 Task: Find connections with filter location Guápiles with filter topic #Genderwith filter profile language French with filter current company Tata Group with filter school Thakur College of Engineering & Technology Shaymnarayan Thakur Marg Thakur Villaige Samata Nagar Kandivli (E) Mumbai 400 101 with filter industry Pharmaceutical Manufacturing with filter service category Information Security with filter keywords title Personal Assistant
Action: Mouse moved to (518, 98)
Screenshot: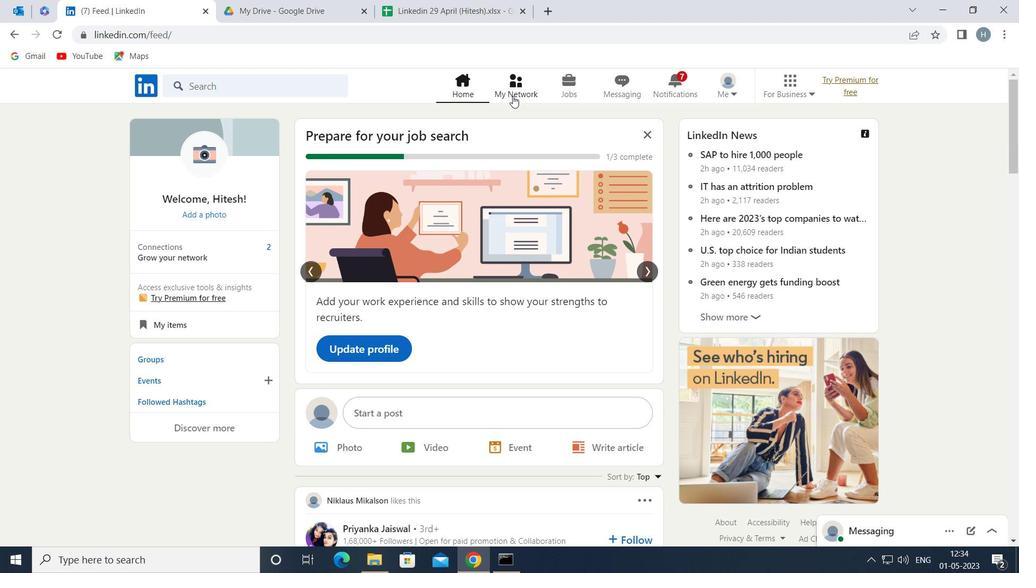 
Action: Mouse pressed left at (518, 98)
Screenshot: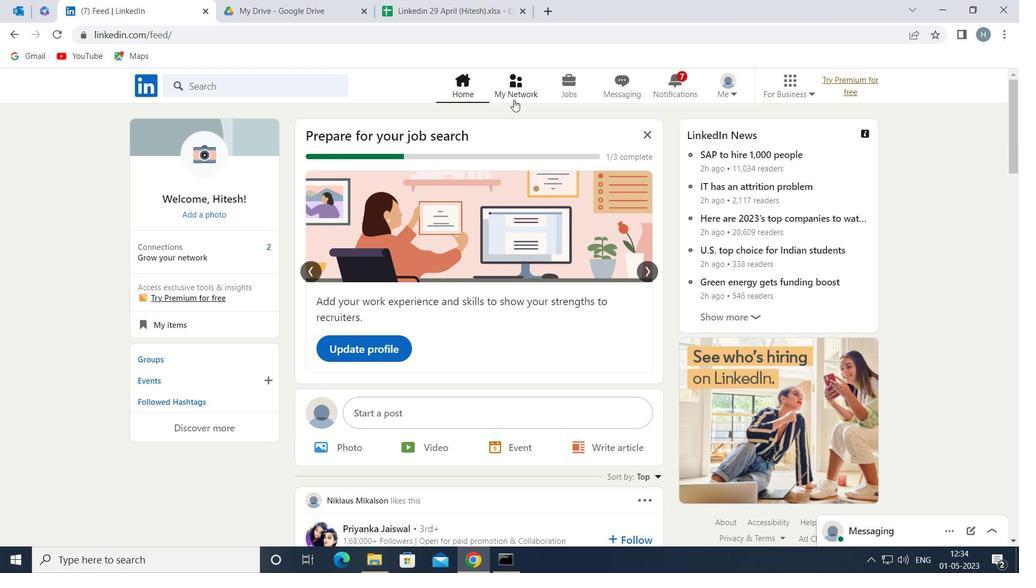 
Action: Mouse moved to (289, 156)
Screenshot: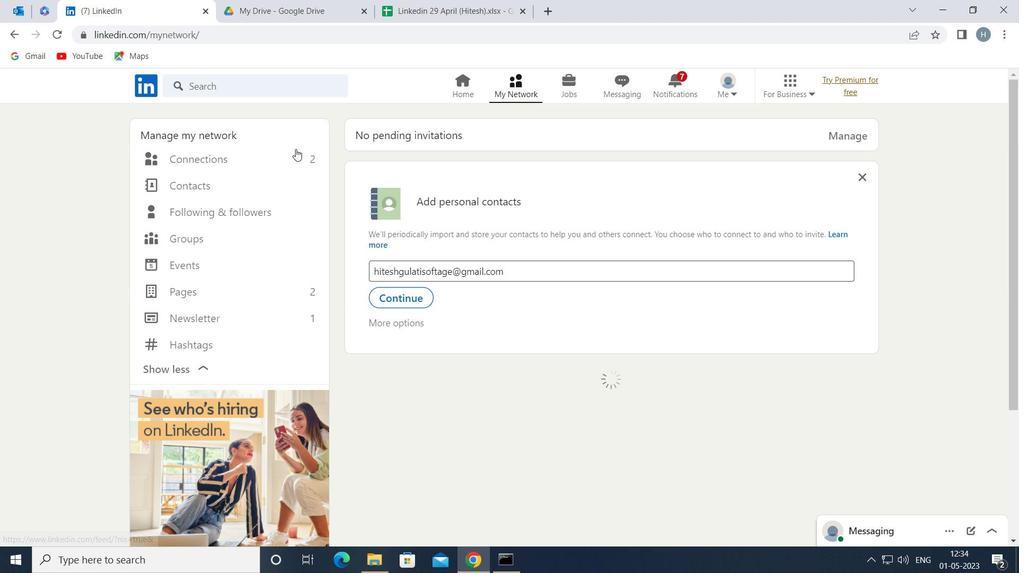 
Action: Mouse pressed left at (289, 156)
Screenshot: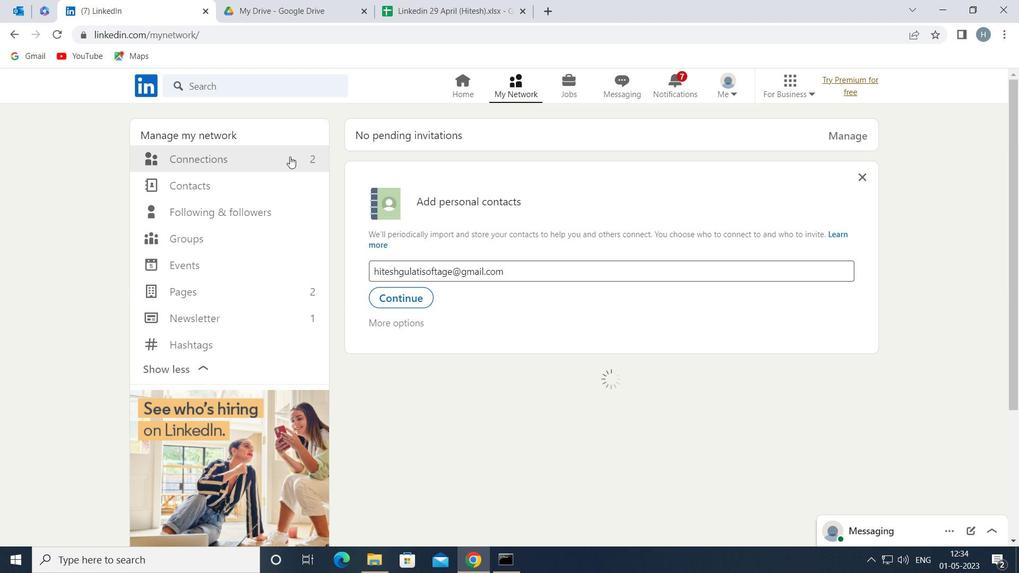 
Action: Mouse moved to (612, 158)
Screenshot: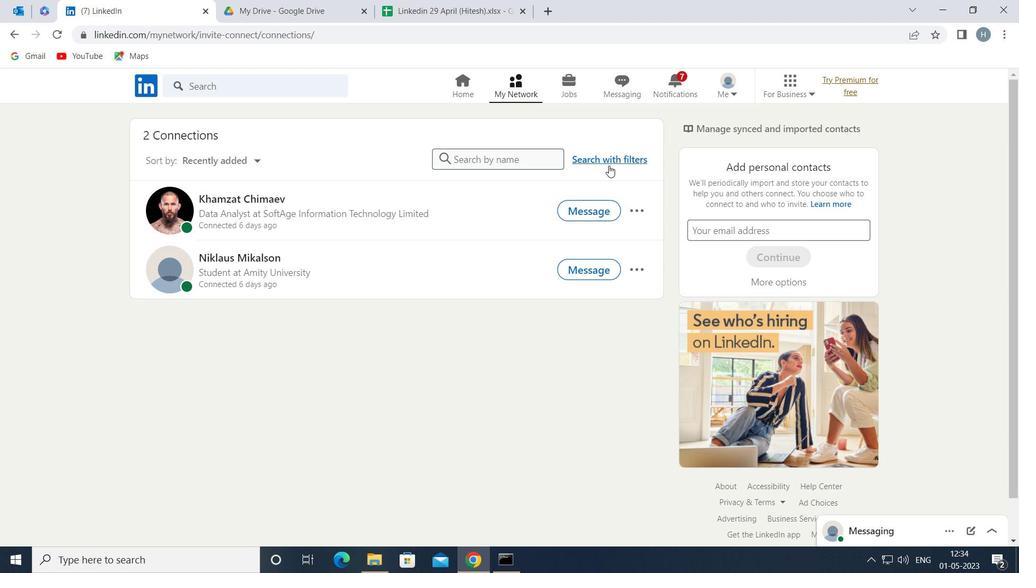 
Action: Mouse pressed left at (612, 158)
Screenshot: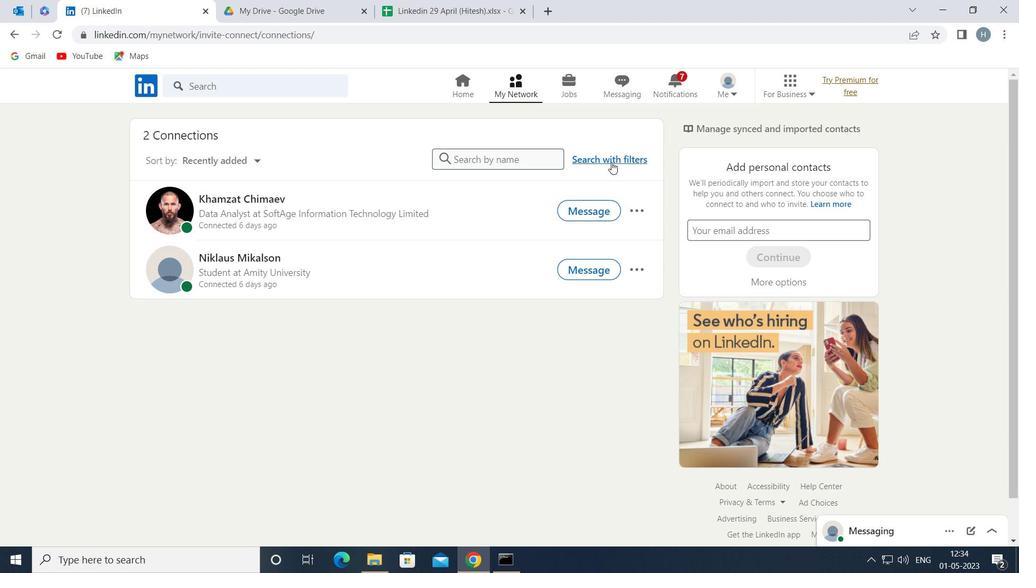 
Action: Mouse moved to (555, 120)
Screenshot: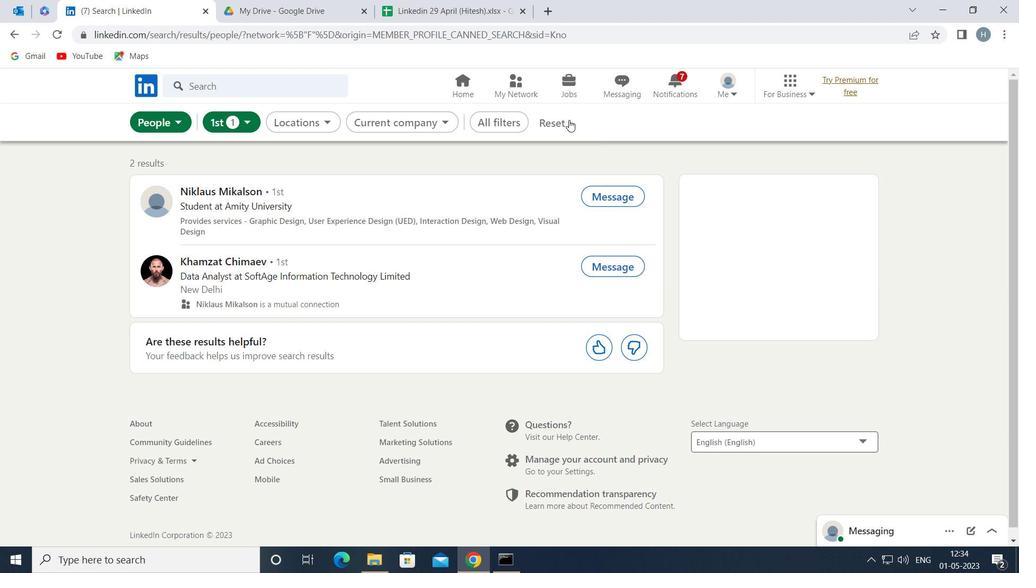 
Action: Mouse pressed left at (555, 120)
Screenshot: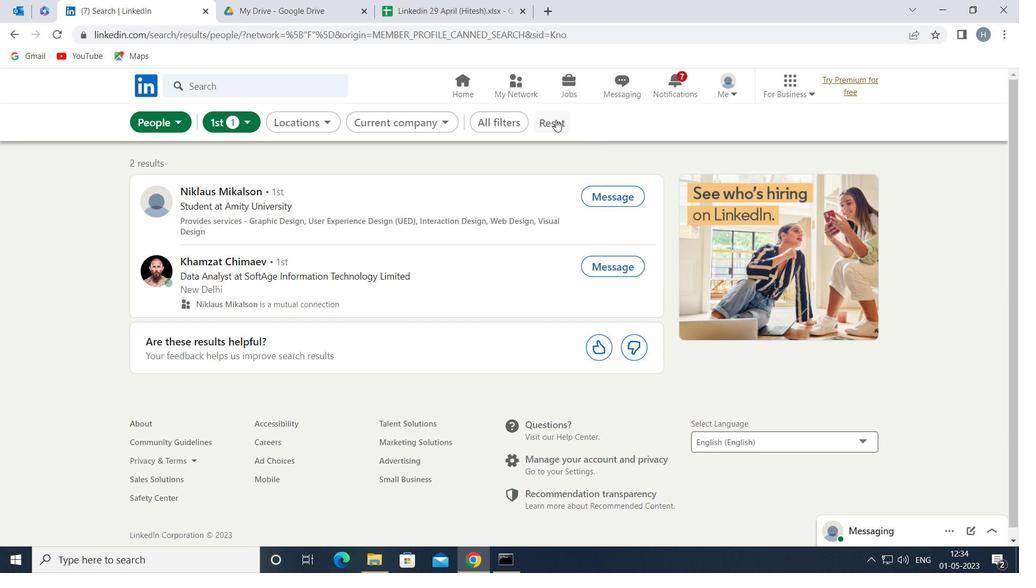 
Action: Mouse moved to (541, 120)
Screenshot: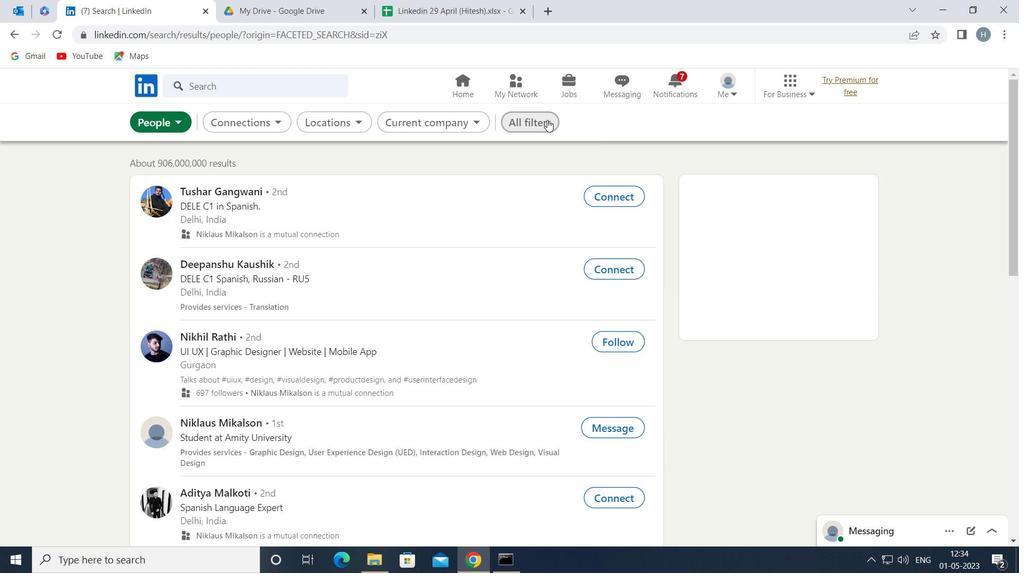 
Action: Mouse pressed left at (541, 120)
Screenshot: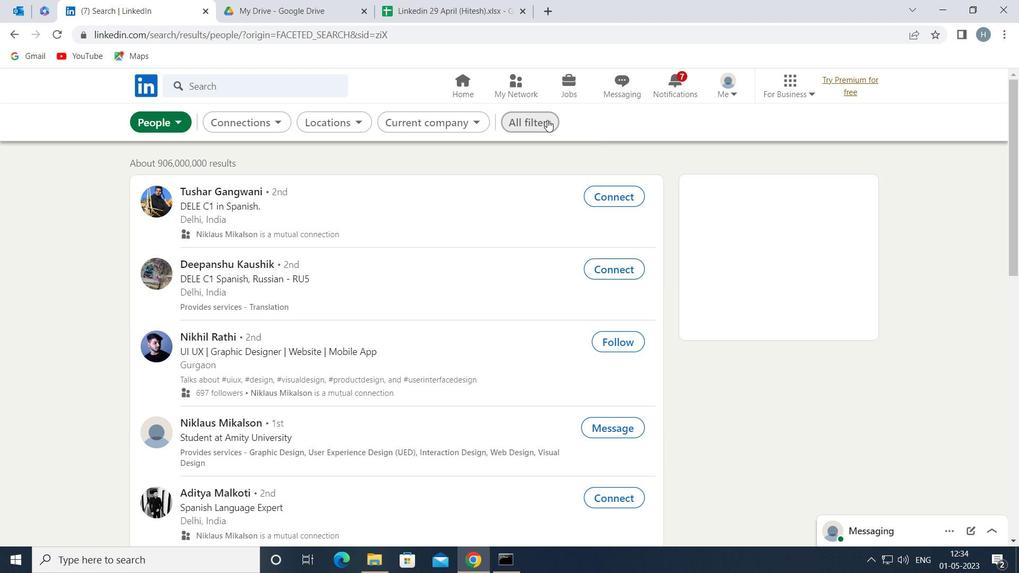 
Action: Mouse moved to (775, 282)
Screenshot: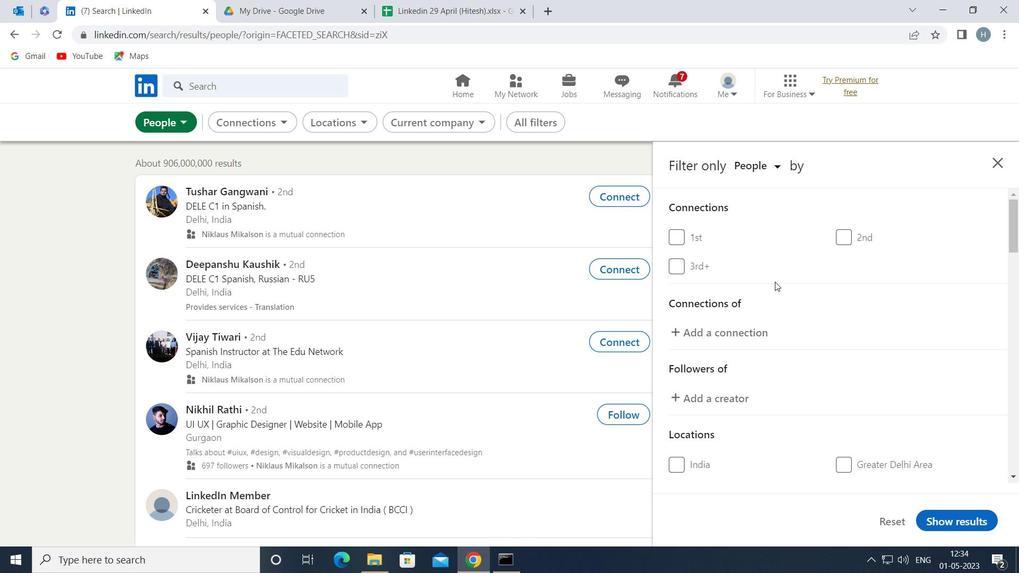 
Action: Mouse scrolled (775, 282) with delta (0, 0)
Screenshot: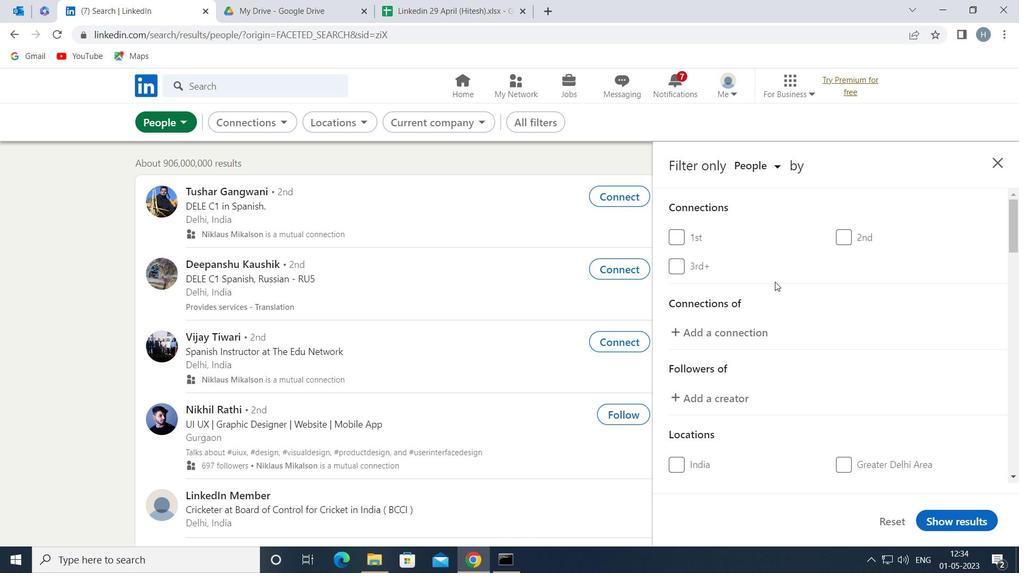 
Action: Mouse scrolled (775, 282) with delta (0, 0)
Screenshot: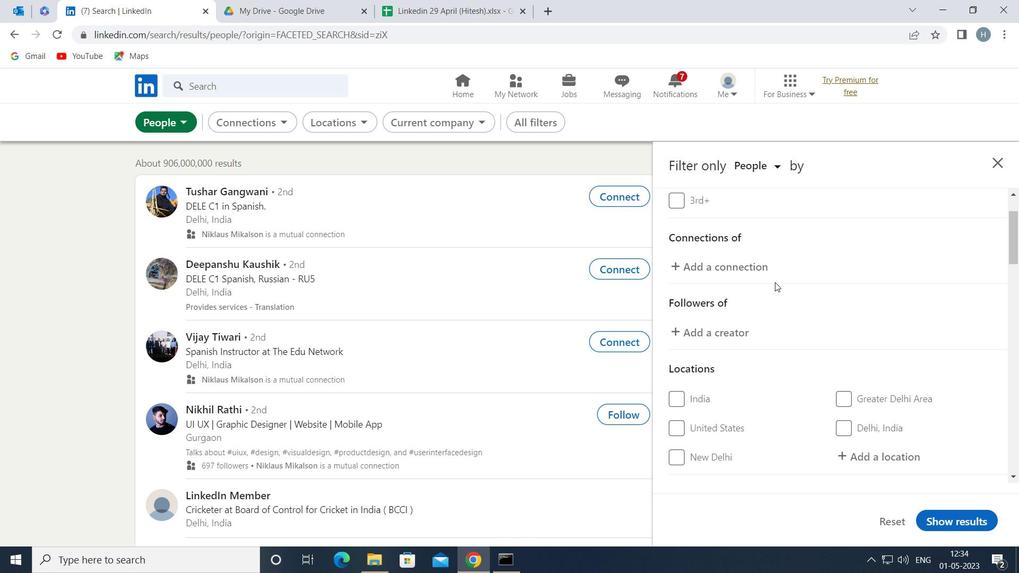 
Action: Mouse scrolled (775, 282) with delta (0, 0)
Screenshot: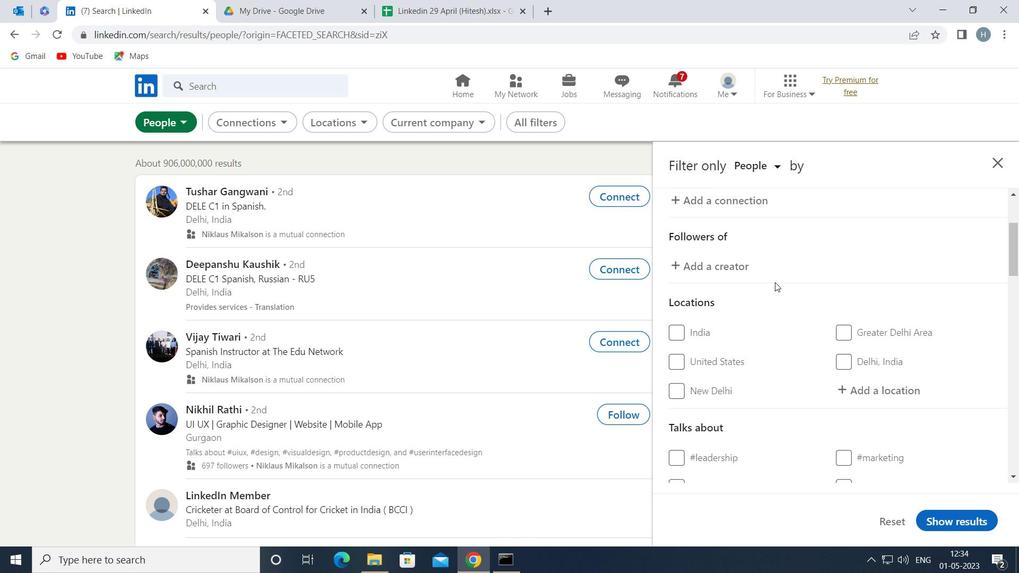 
Action: Mouse moved to (843, 319)
Screenshot: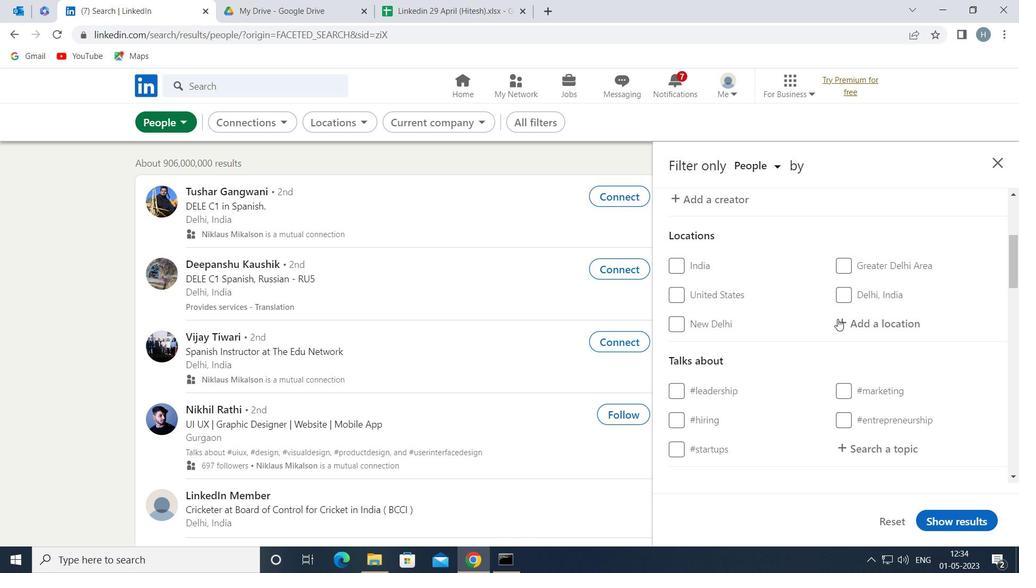 
Action: Mouse pressed left at (843, 319)
Screenshot: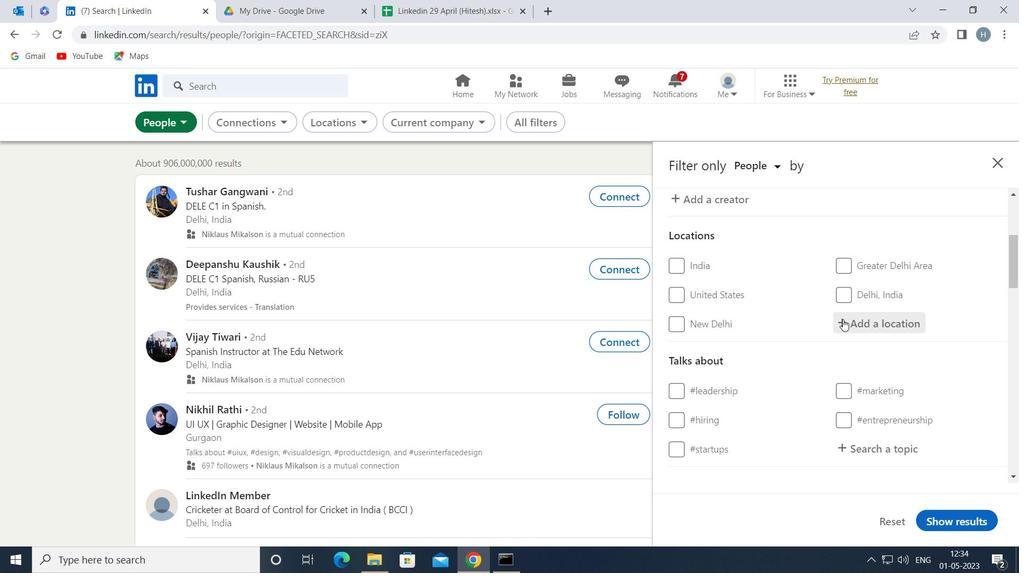 
Action: Mouse moved to (841, 319)
Screenshot: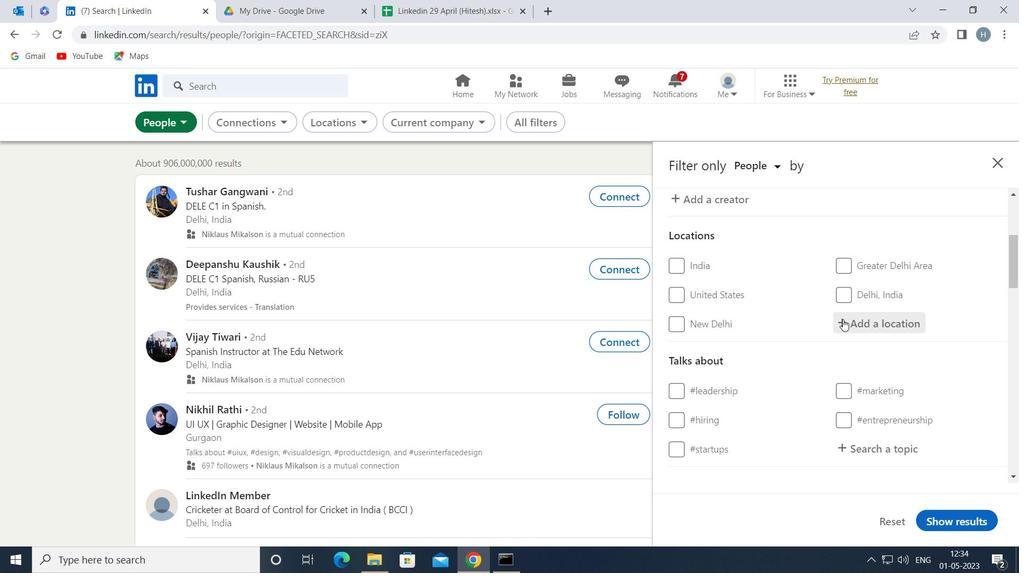 
Action: Key pressed <Key.shift>GUAPILES
Screenshot: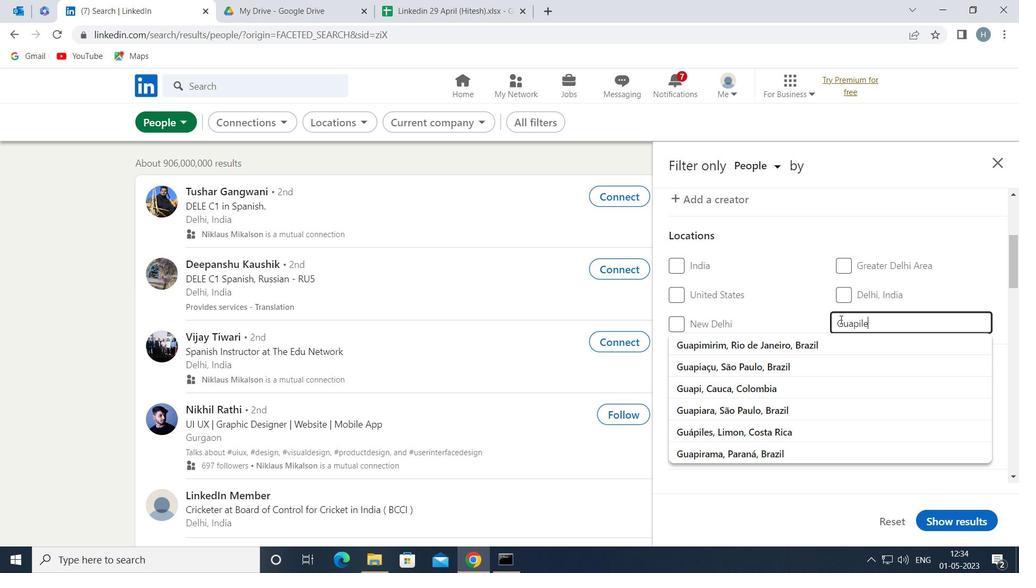 
Action: Mouse moved to (830, 351)
Screenshot: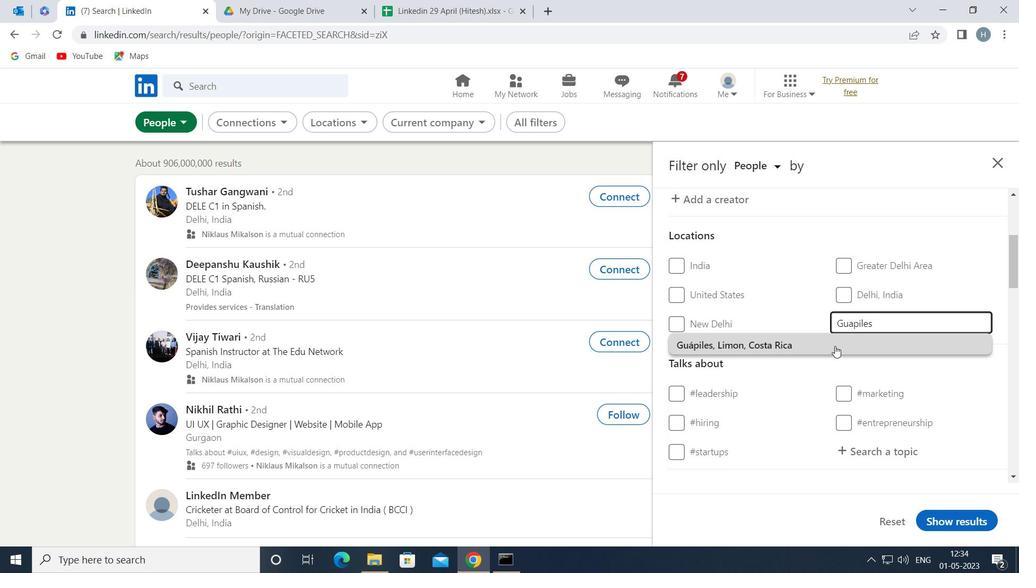 
Action: Mouse pressed left at (830, 351)
Screenshot: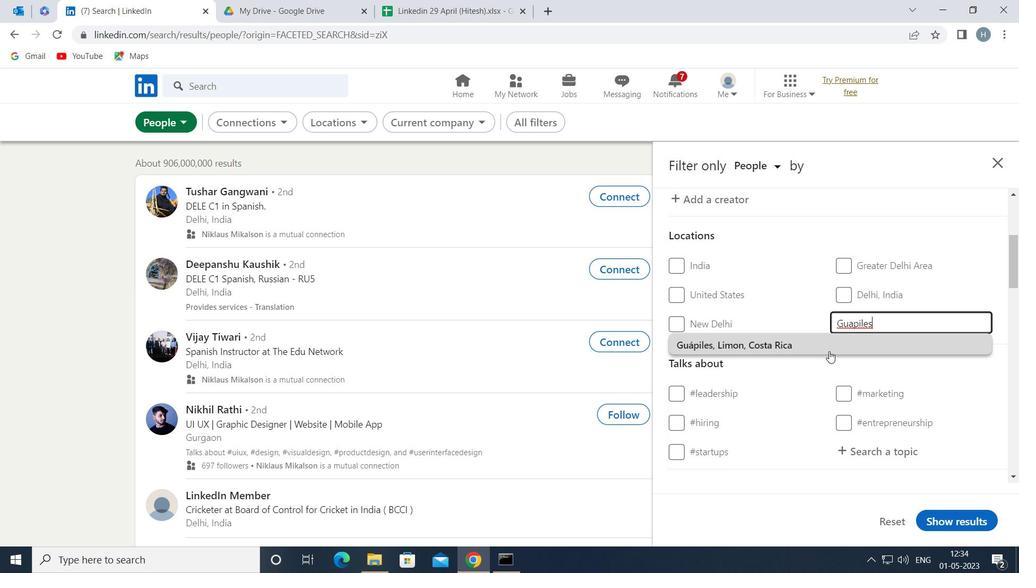 
Action: Mouse moved to (829, 352)
Screenshot: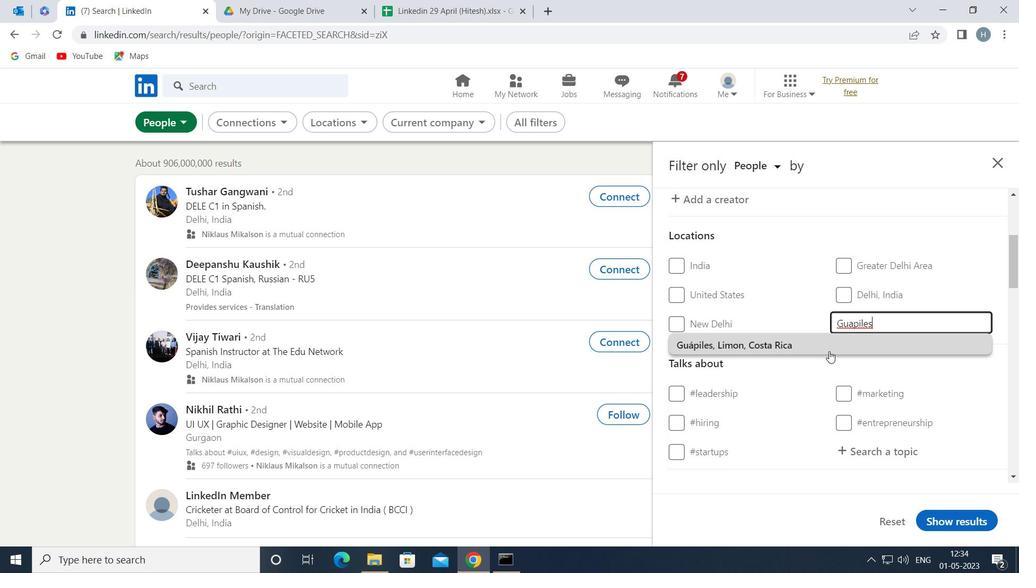 
Action: Mouse scrolled (829, 351) with delta (0, 0)
Screenshot: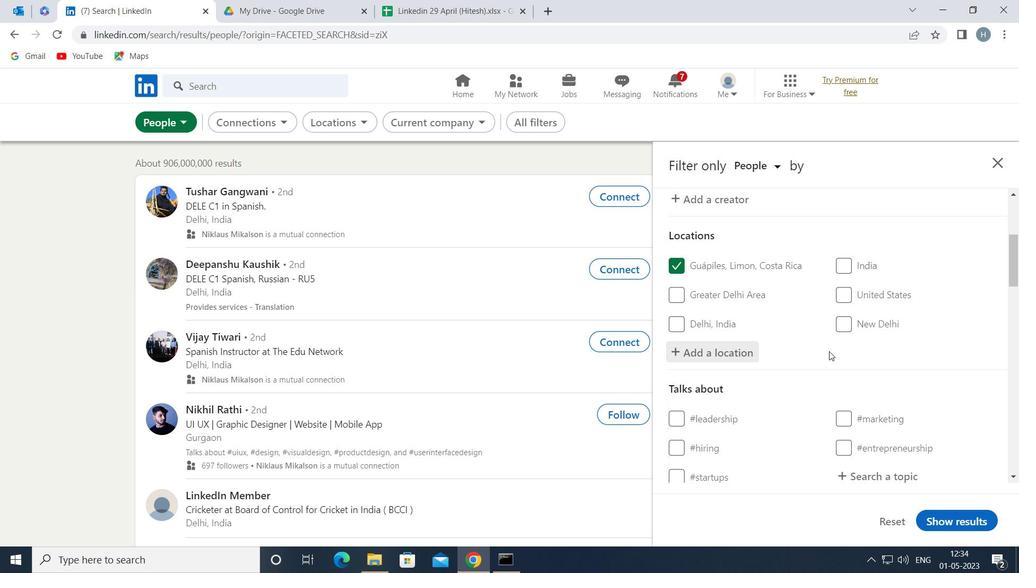 
Action: Mouse scrolled (829, 351) with delta (0, 0)
Screenshot: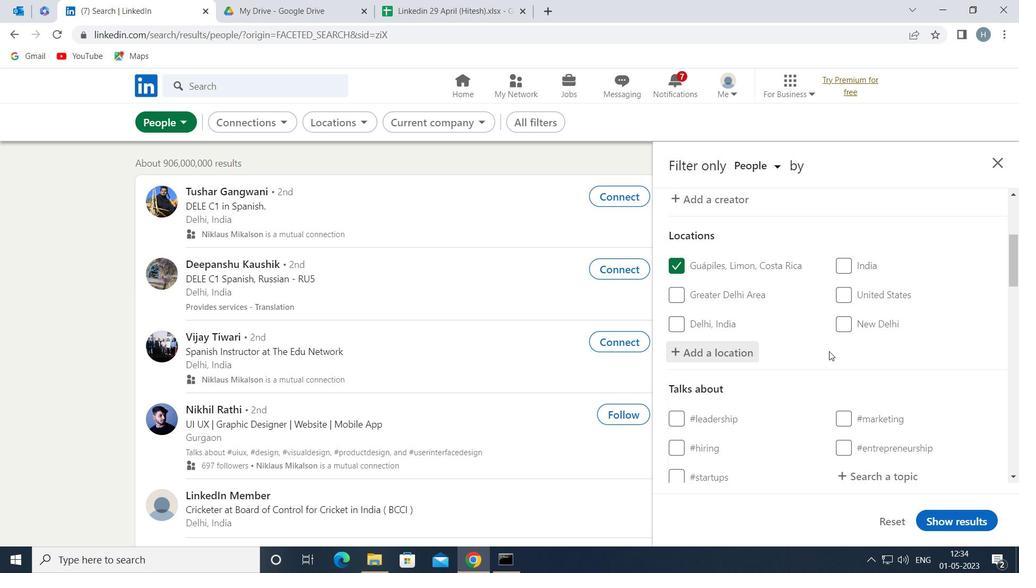 
Action: Mouse moved to (895, 341)
Screenshot: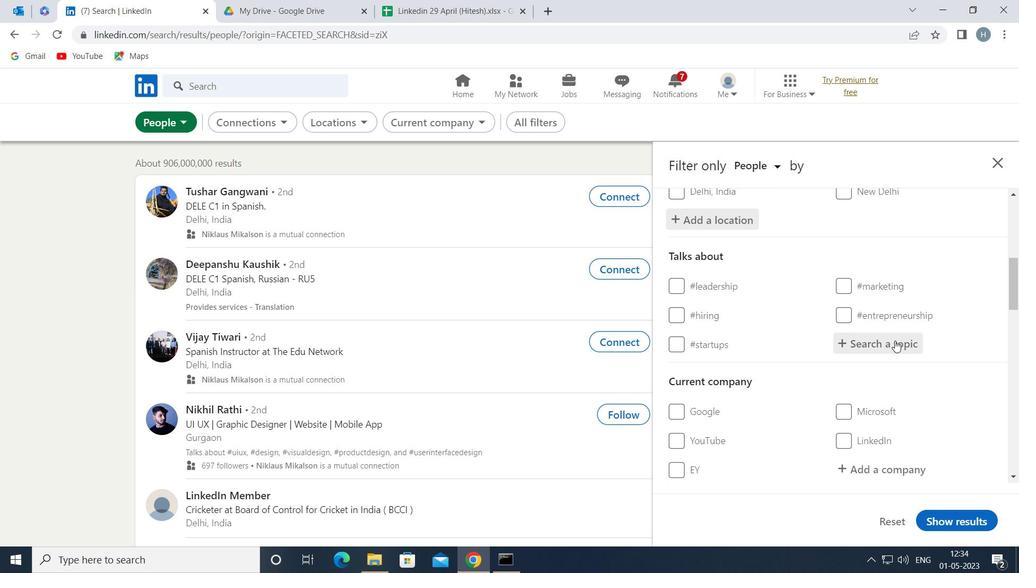 
Action: Mouse pressed left at (895, 341)
Screenshot: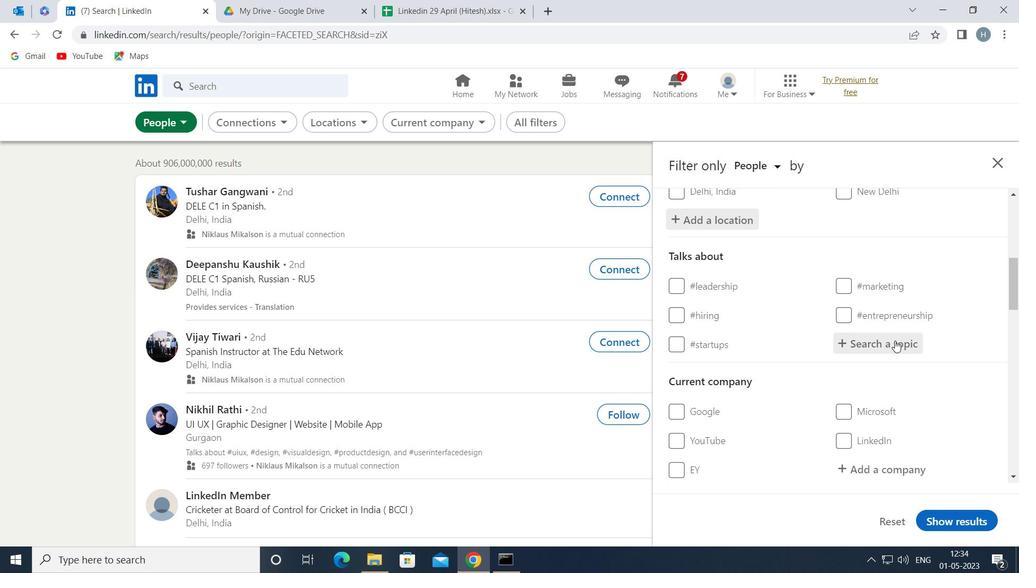 
Action: Mouse moved to (893, 337)
Screenshot: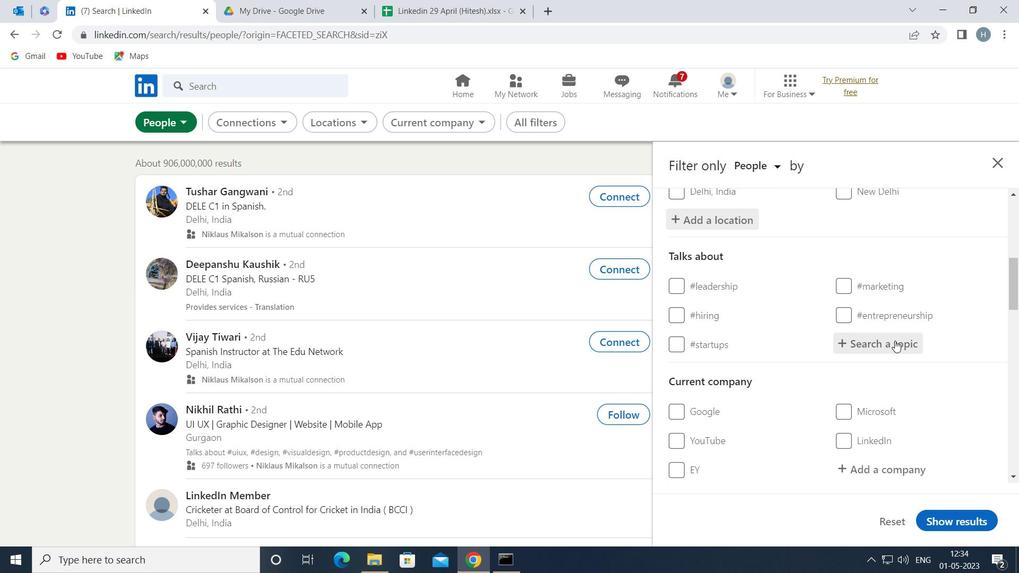 
Action: Key pressed <Key.shift>GENDE
Screenshot: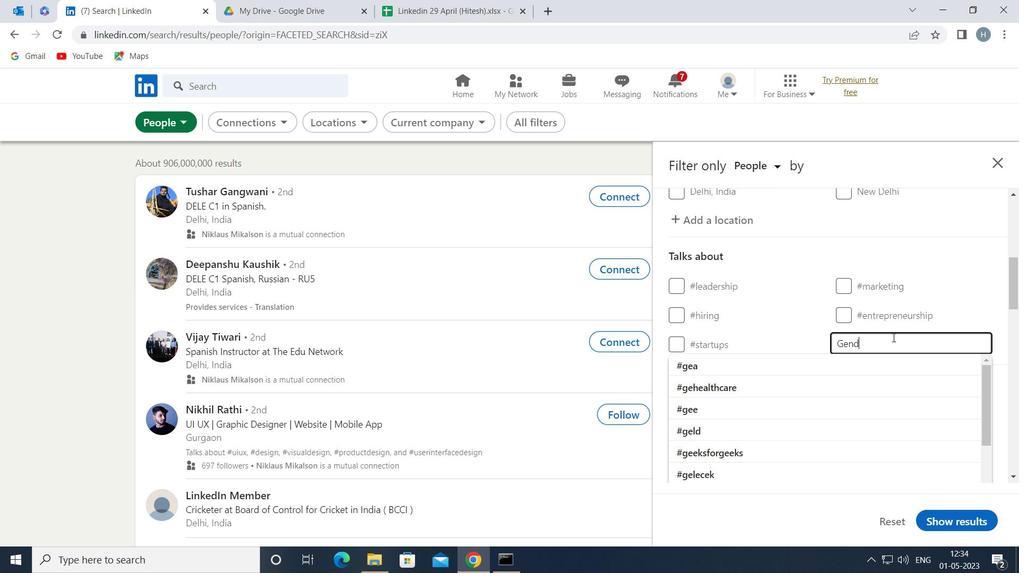 
Action: Mouse moved to (808, 369)
Screenshot: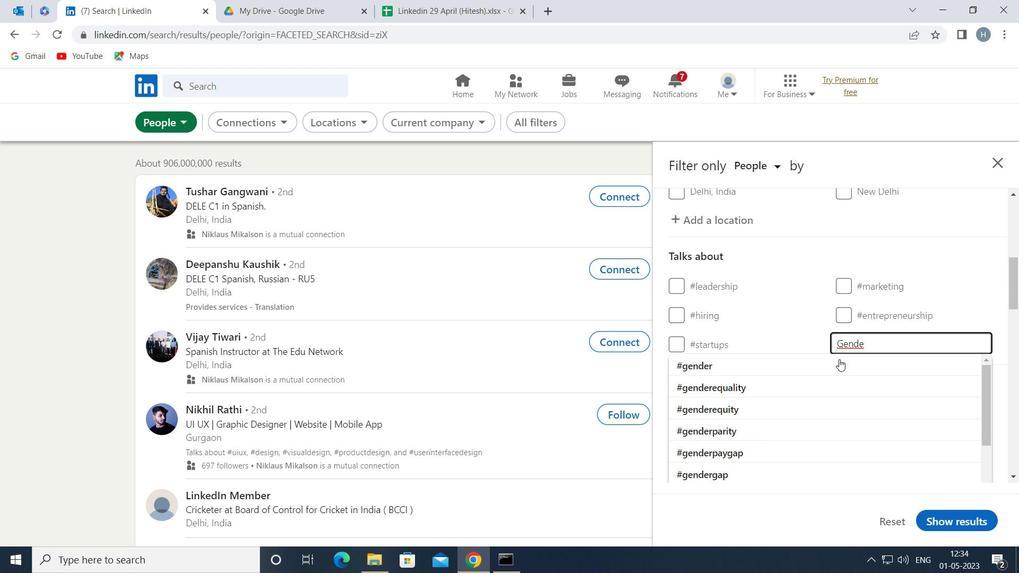 
Action: Mouse pressed left at (808, 369)
Screenshot: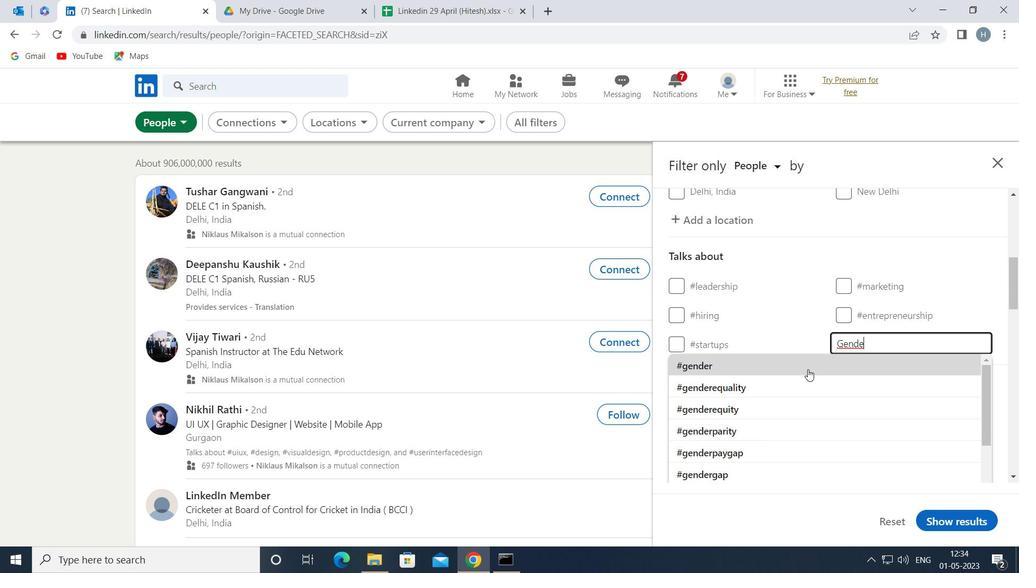 
Action: Mouse moved to (804, 357)
Screenshot: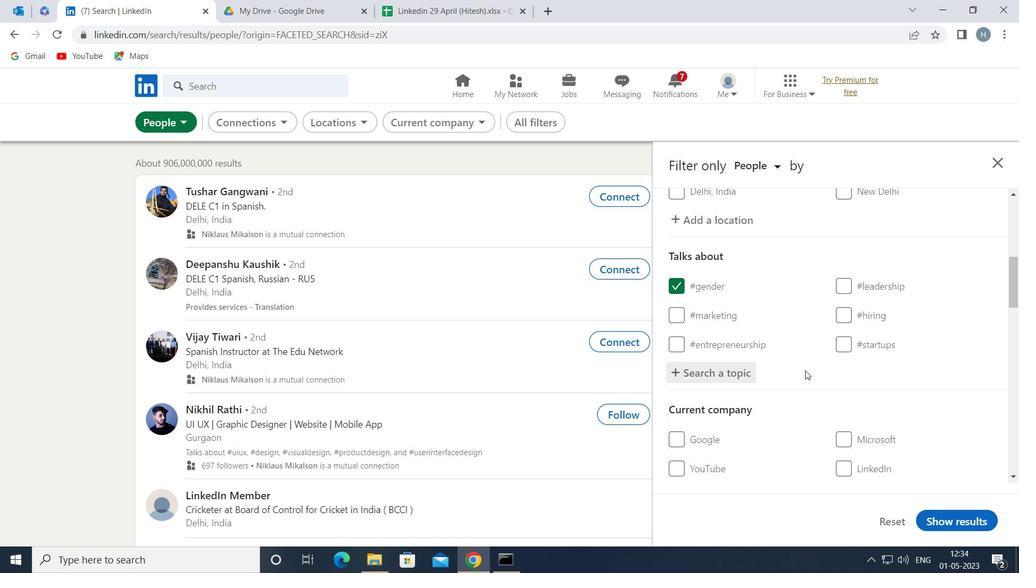 
Action: Mouse scrolled (804, 357) with delta (0, 0)
Screenshot: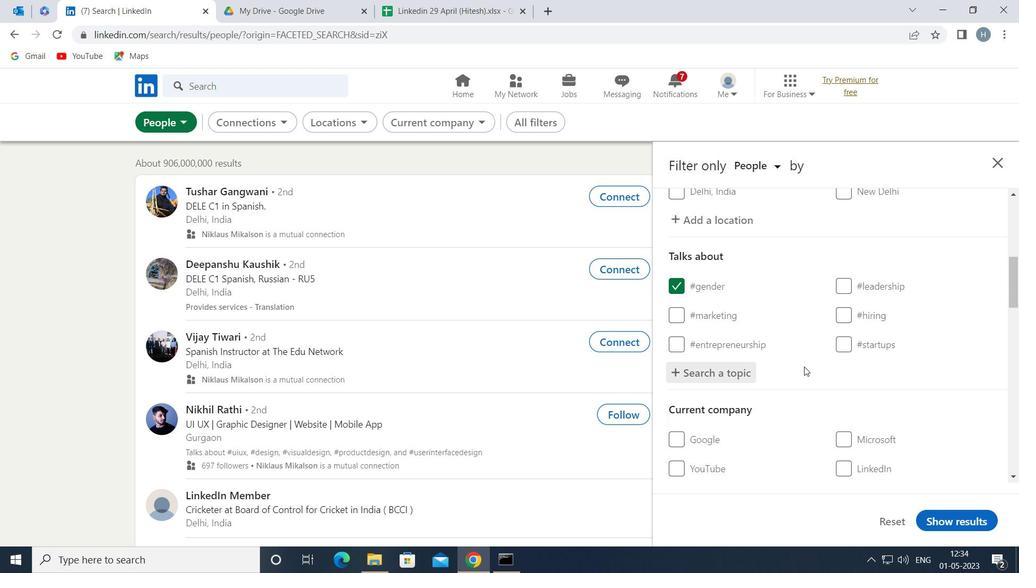 
Action: Mouse scrolled (804, 357) with delta (0, 0)
Screenshot: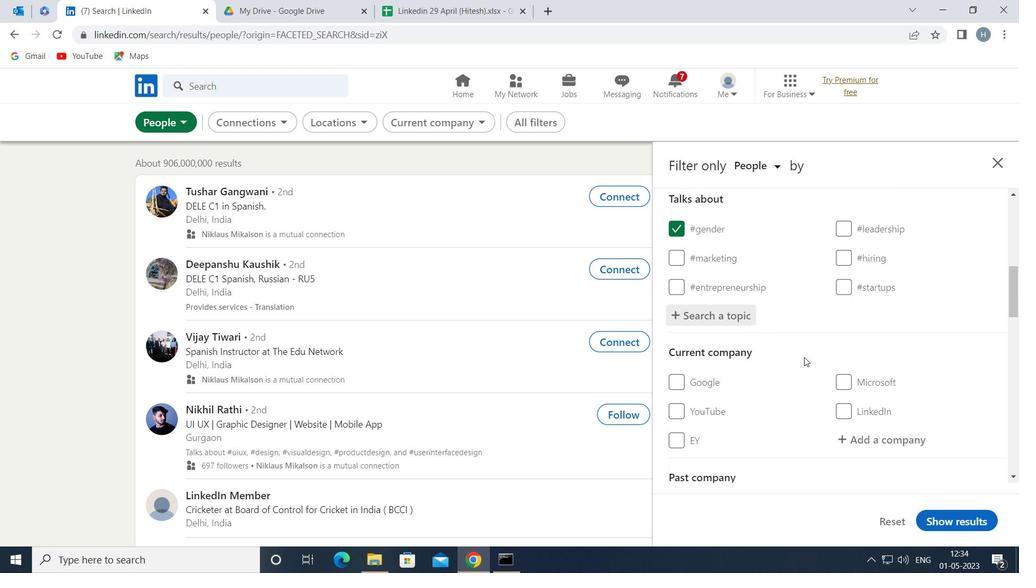 
Action: Mouse scrolled (804, 357) with delta (0, 0)
Screenshot: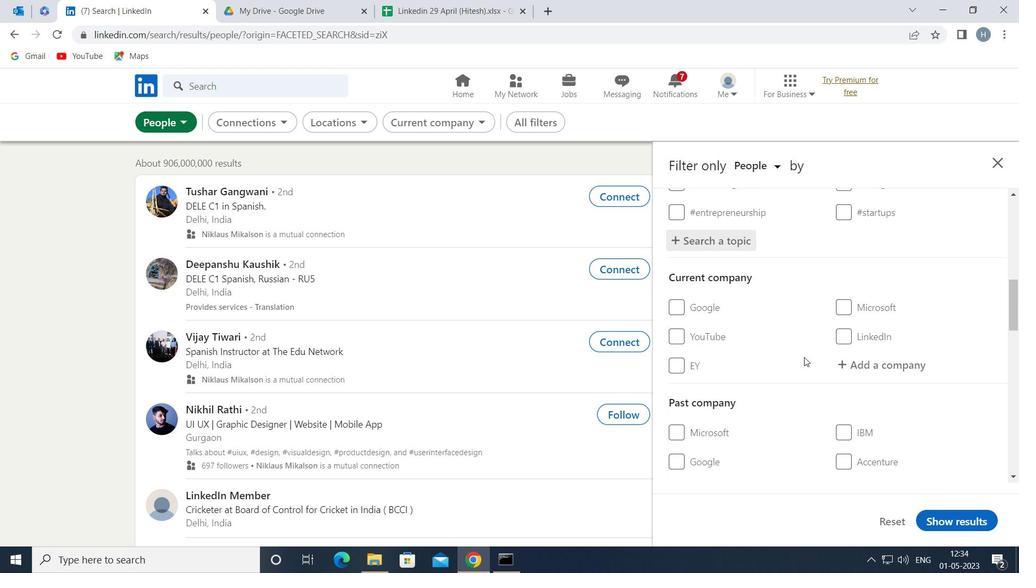 
Action: Mouse scrolled (804, 357) with delta (0, 0)
Screenshot: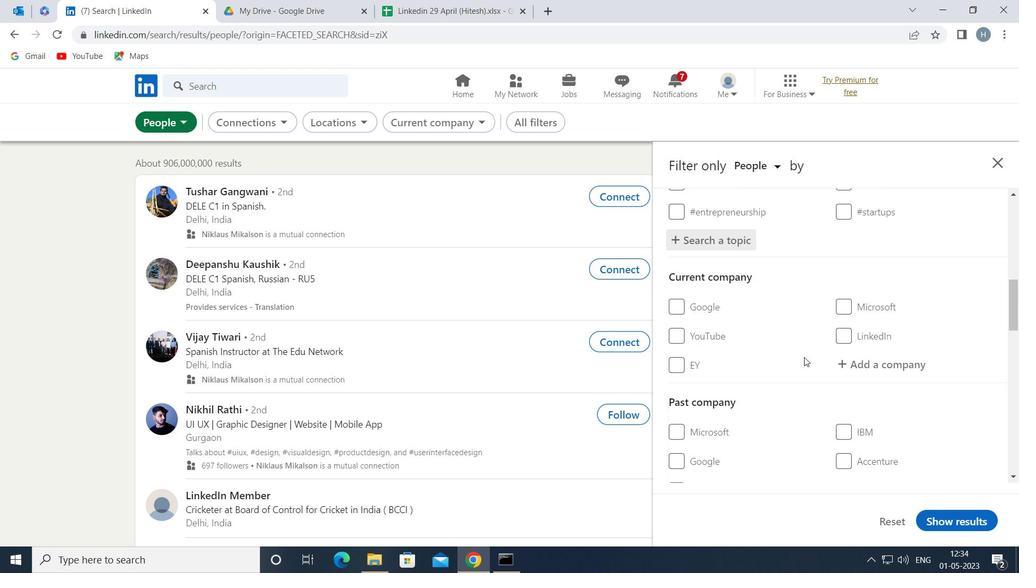 
Action: Mouse moved to (805, 356)
Screenshot: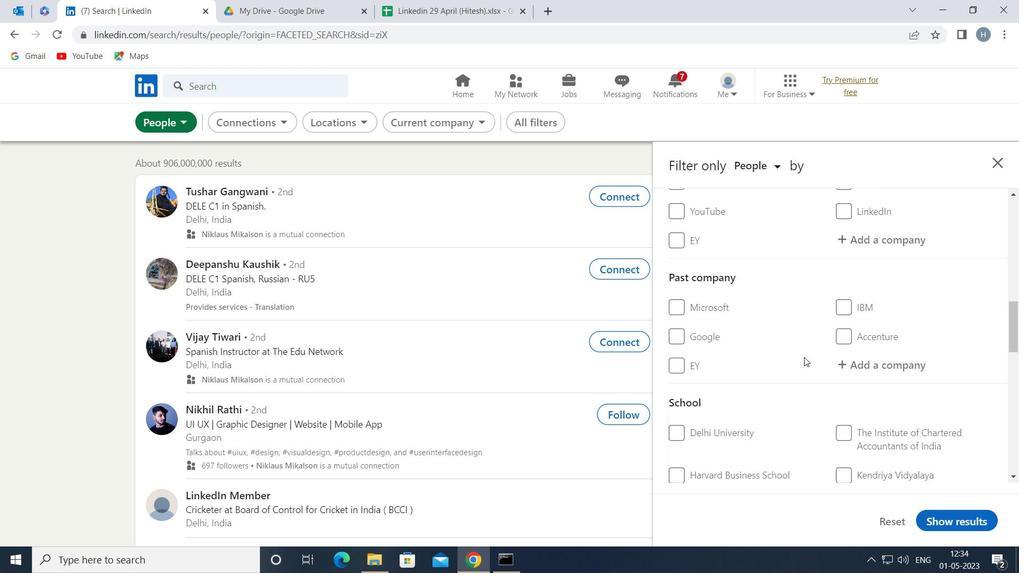 
Action: Mouse scrolled (805, 356) with delta (0, 0)
Screenshot: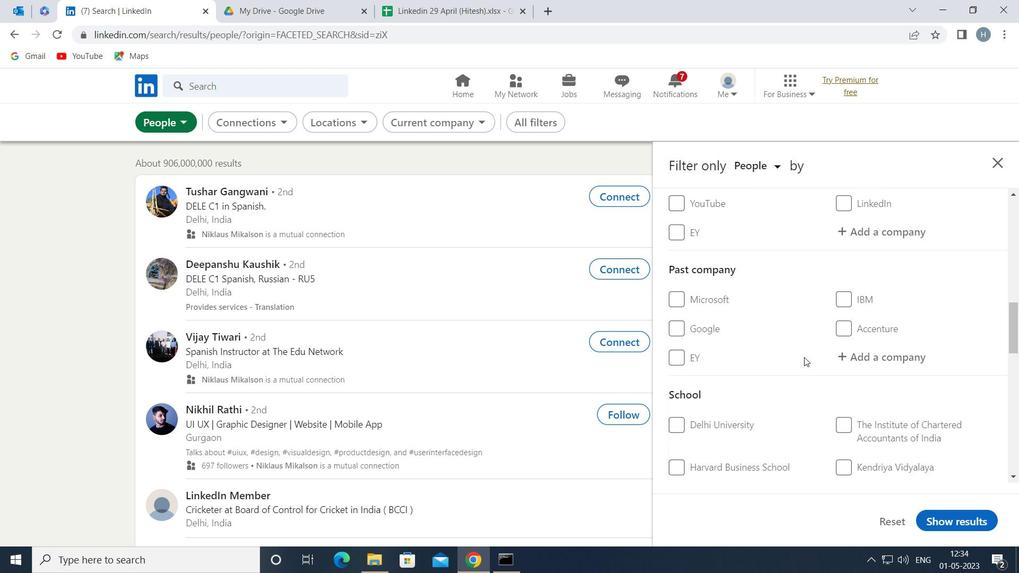 
Action: Mouse scrolled (805, 356) with delta (0, 0)
Screenshot: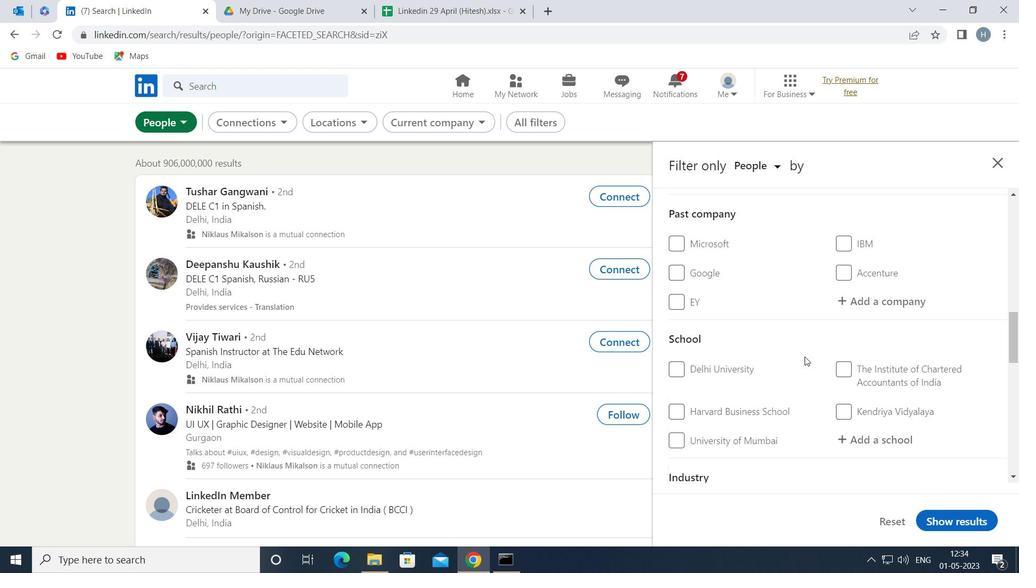 
Action: Mouse scrolled (805, 356) with delta (0, 0)
Screenshot: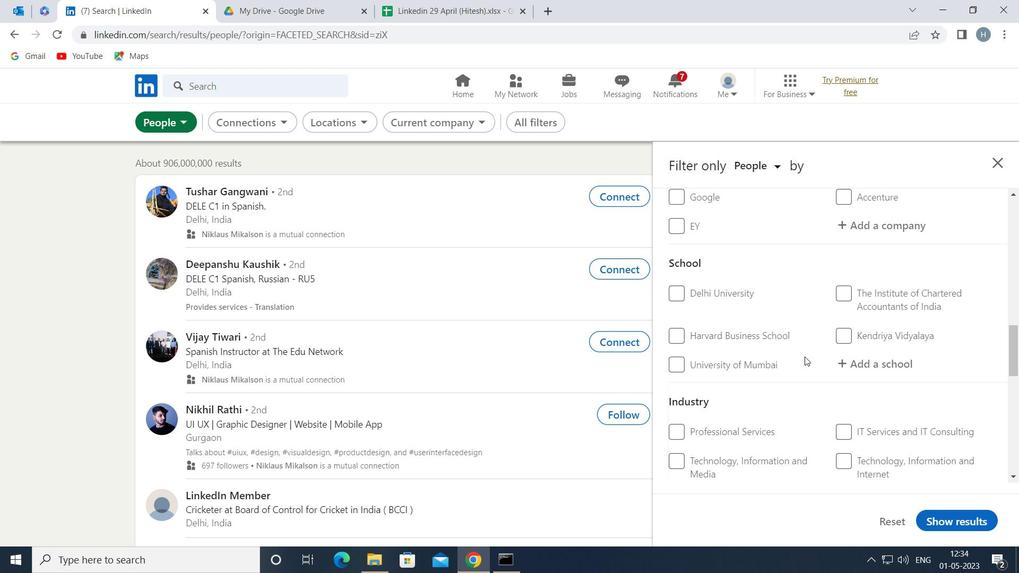 
Action: Mouse scrolled (805, 356) with delta (0, 0)
Screenshot: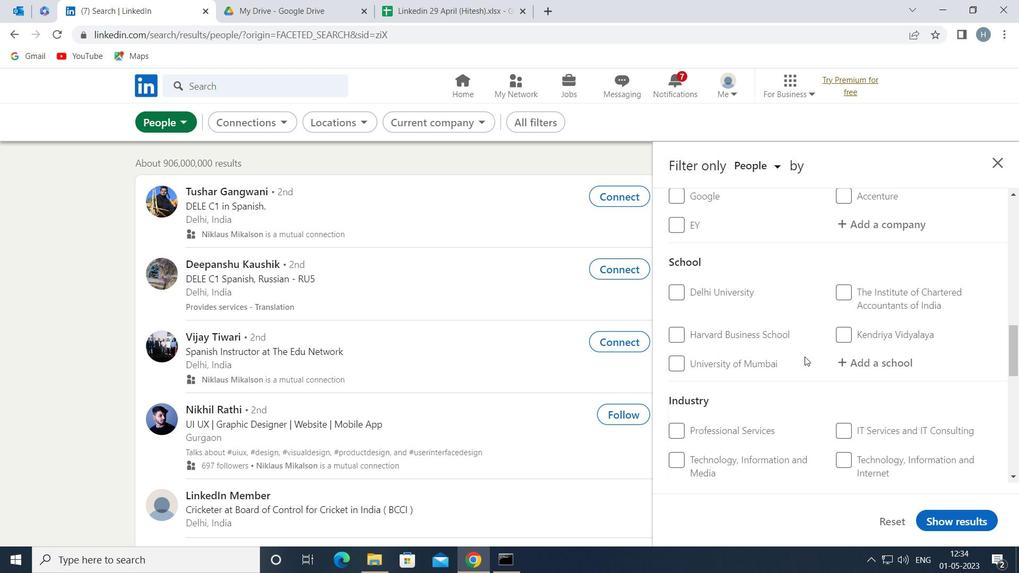
Action: Mouse scrolled (805, 356) with delta (0, 0)
Screenshot: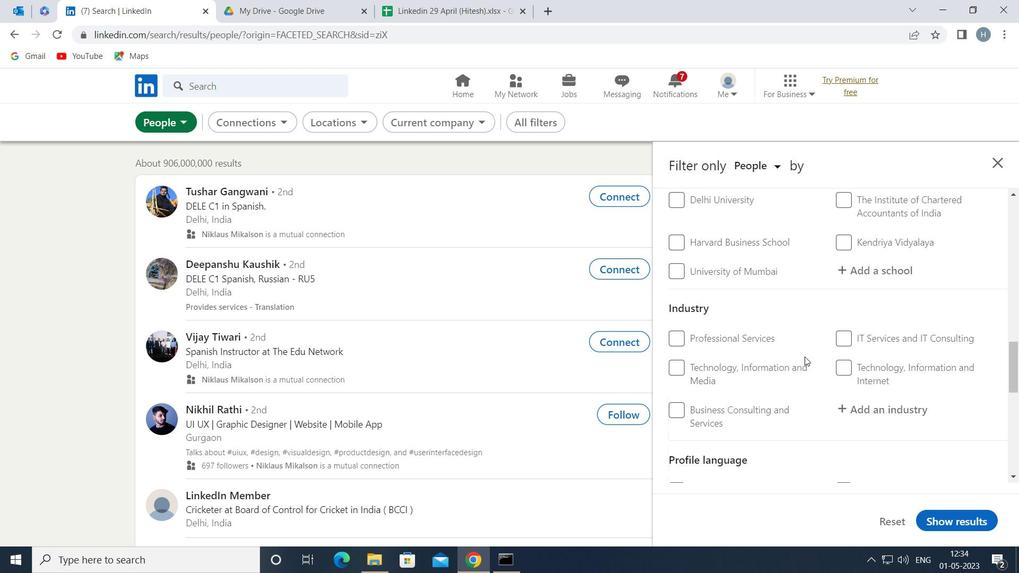 
Action: Mouse moved to (840, 378)
Screenshot: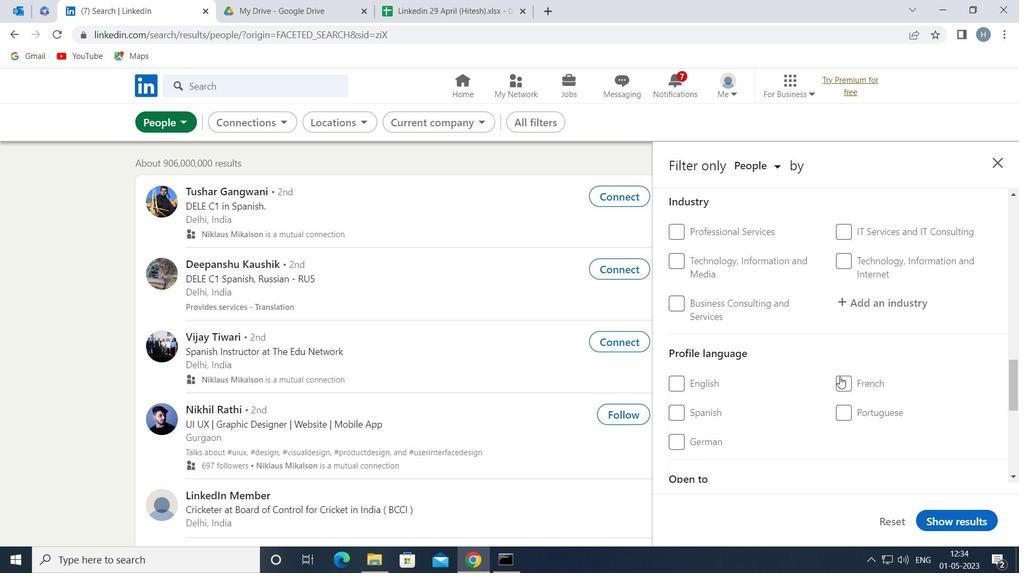 
Action: Mouse pressed left at (840, 378)
Screenshot: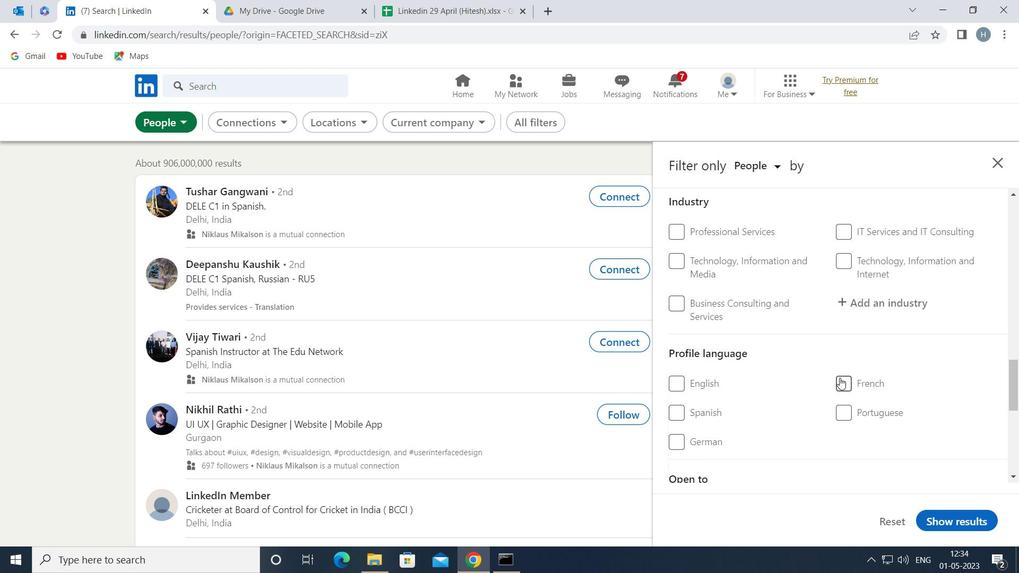 
Action: Mouse moved to (802, 354)
Screenshot: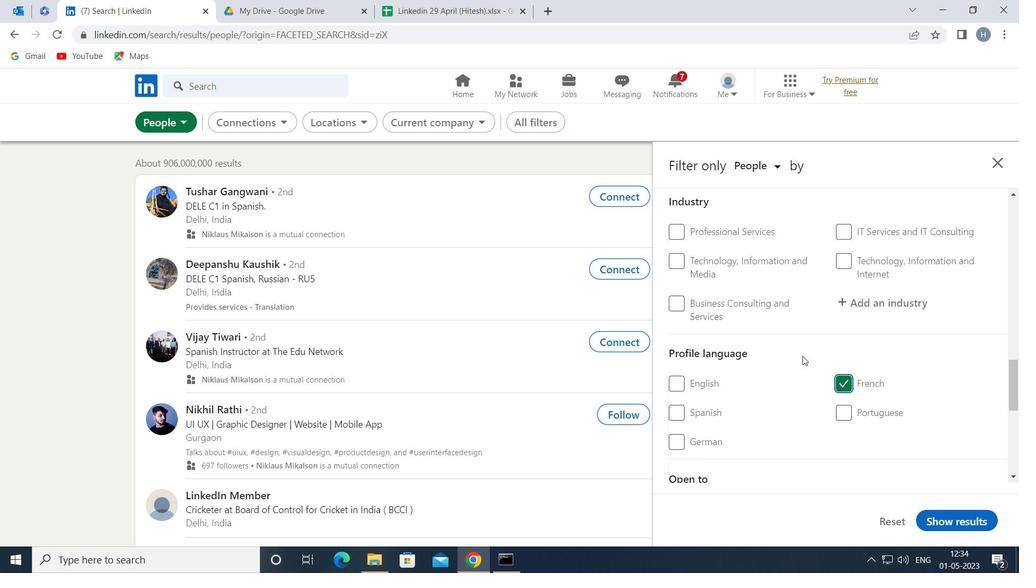 
Action: Mouse scrolled (802, 355) with delta (0, 0)
Screenshot: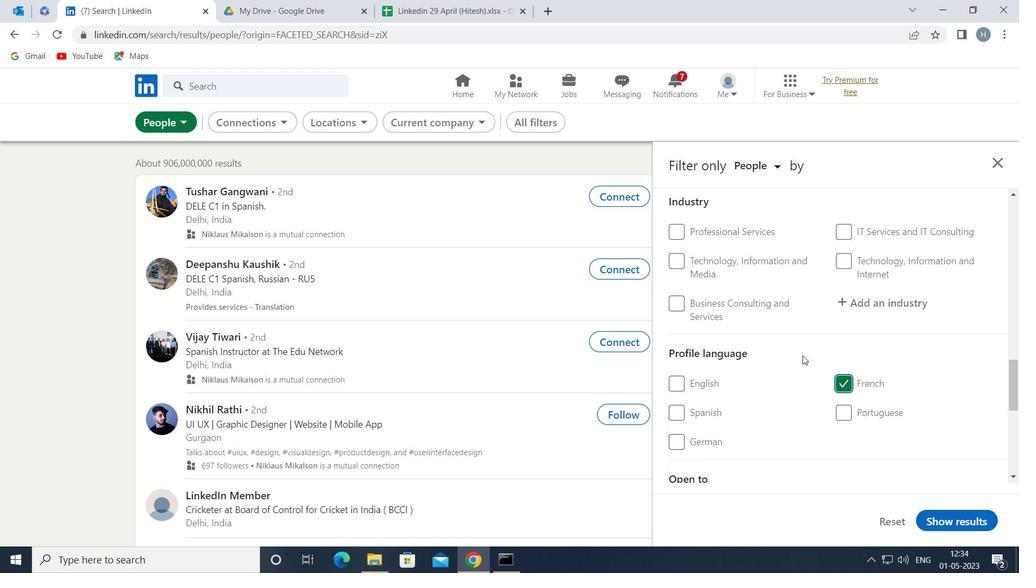 
Action: Mouse scrolled (802, 355) with delta (0, 0)
Screenshot: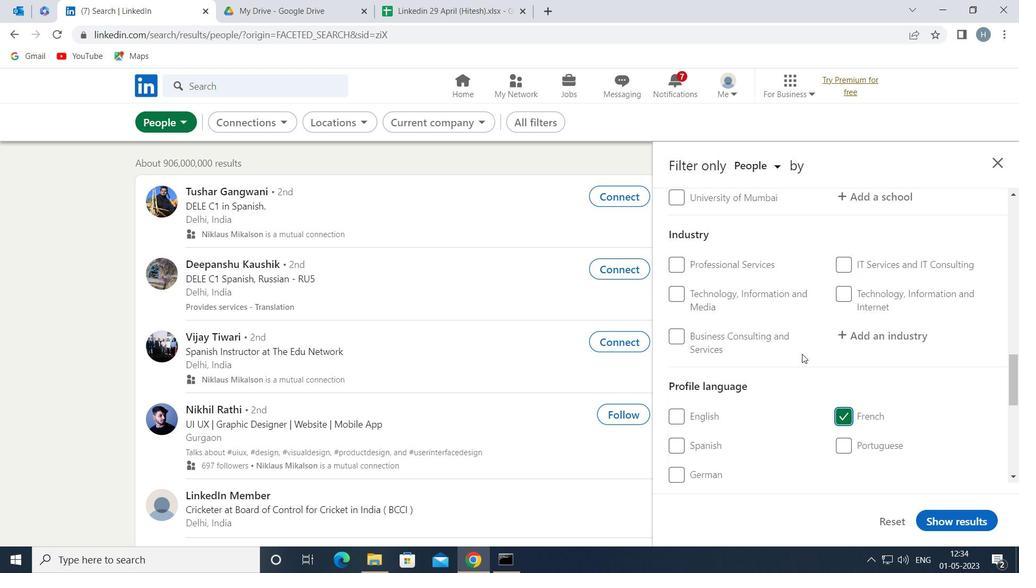 
Action: Mouse scrolled (802, 355) with delta (0, 0)
Screenshot: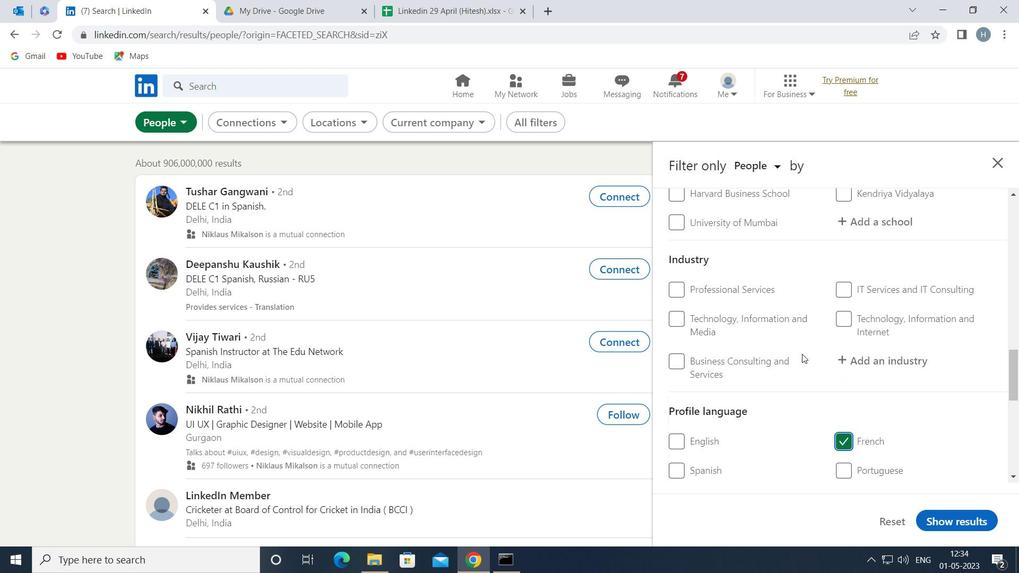 
Action: Mouse scrolled (802, 355) with delta (0, 0)
Screenshot: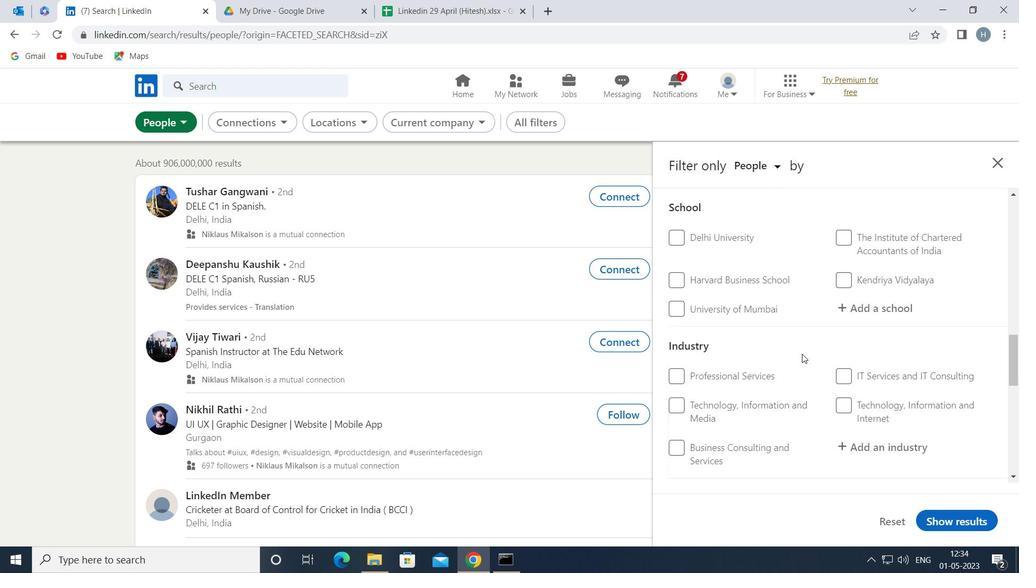 
Action: Mouse scrolled (802, 355) with delta (0, 0)
Screenshot: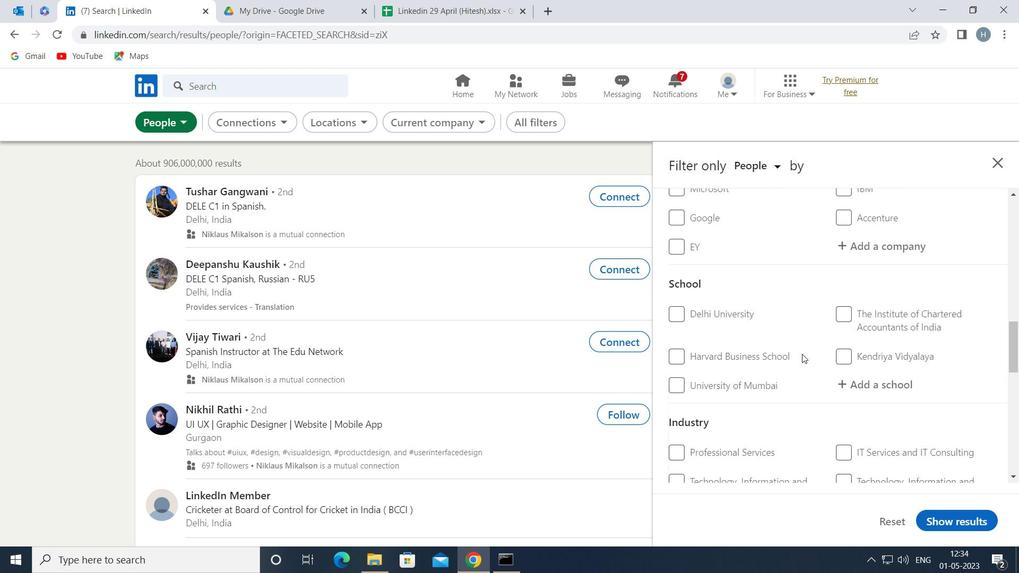 
Action: Mouse scrolled (802, 355) with delta (0, 0)
Screenshot: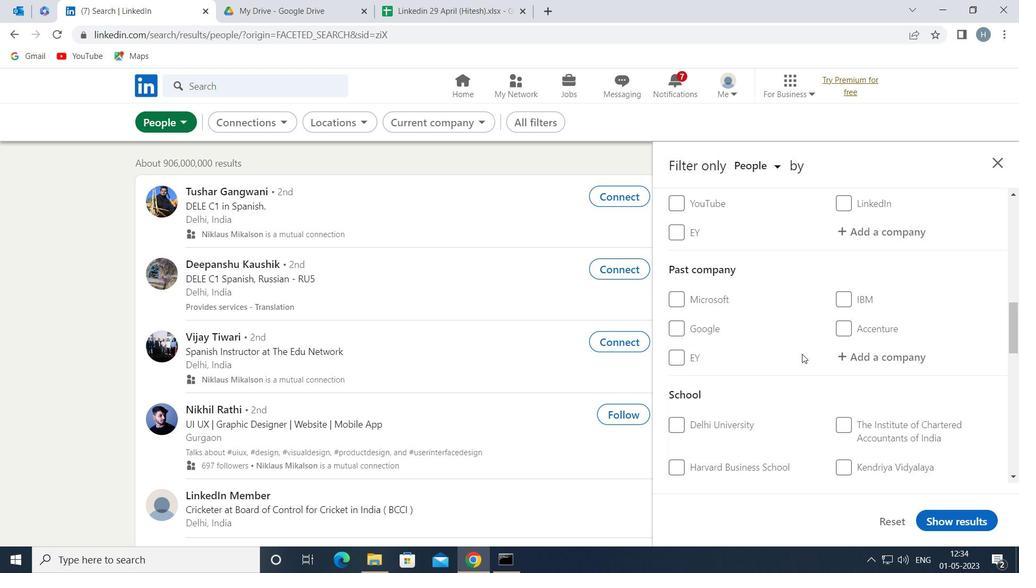 
Action: Mouse scrolled (802, 355) with delta (0, 0)
Screenshot: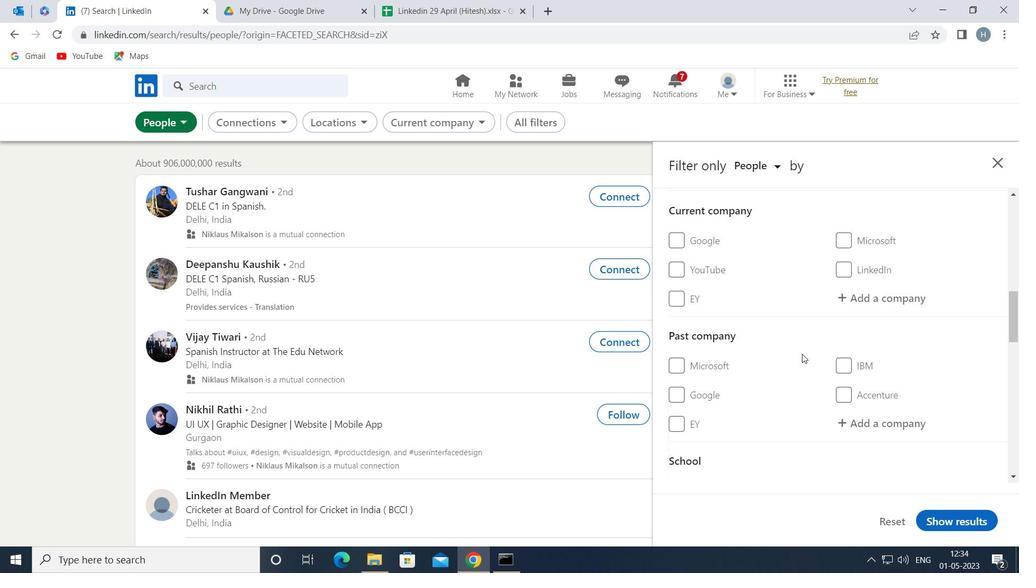 
Action: Mouse moved to (881, 361)
Screenshot: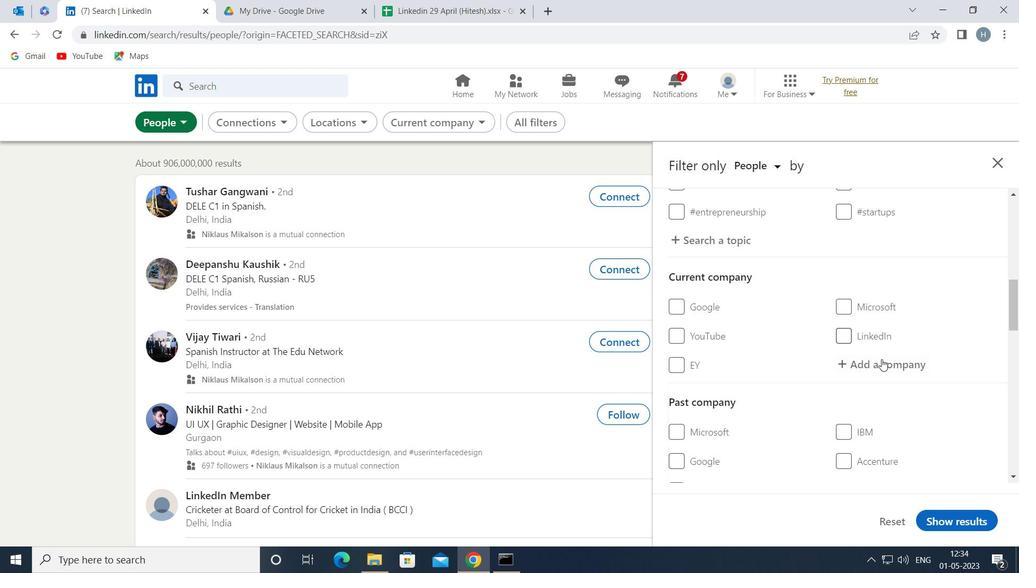 
Action: Mouse pressed left at (881, 361)
Screenshot: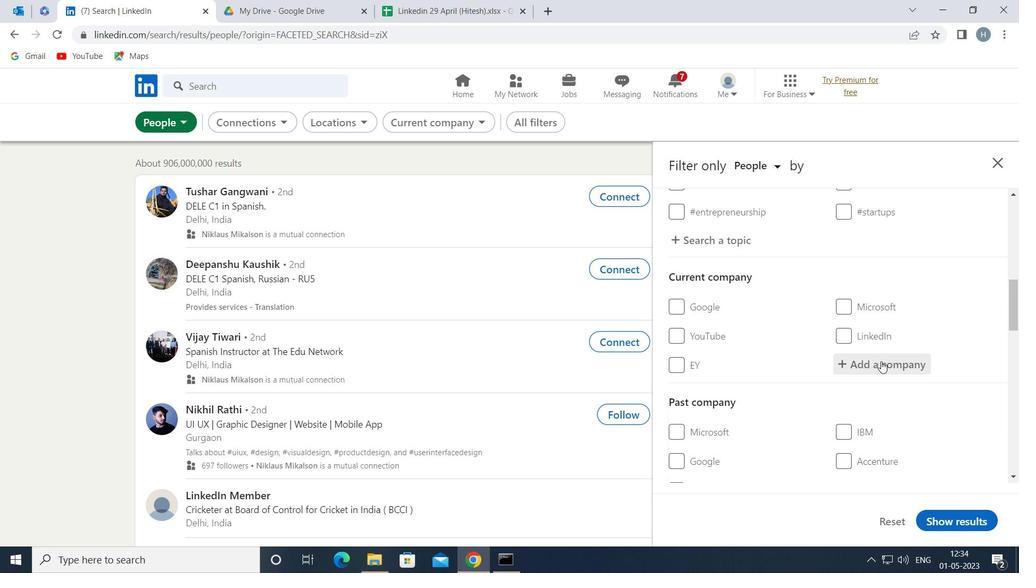 
Action: Key pressed <Key.shift>TATA<Key.space><Key.shift>GROUP
Screenshot: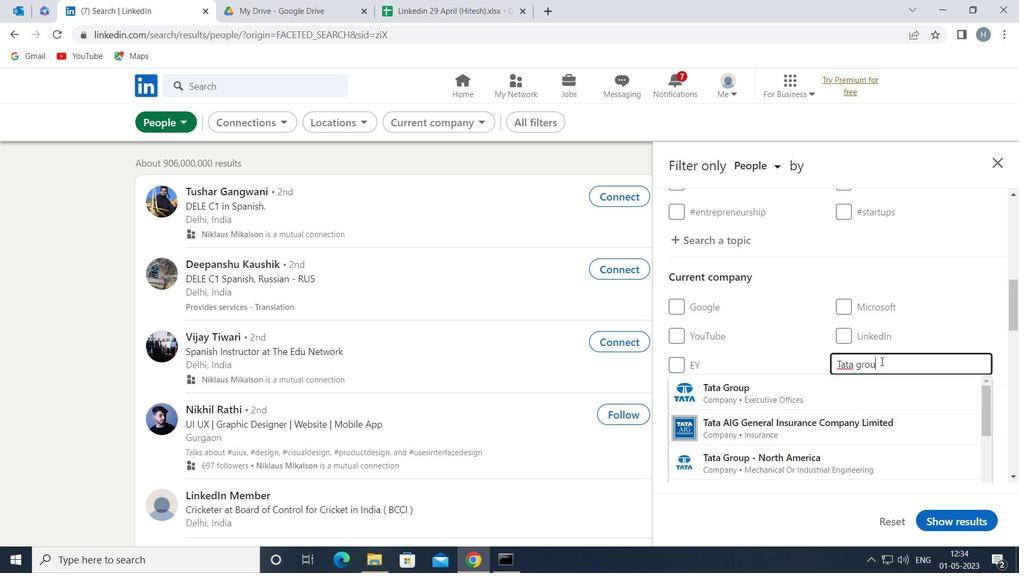 
Action: Mouse moved to (836, 383)
Screenshot: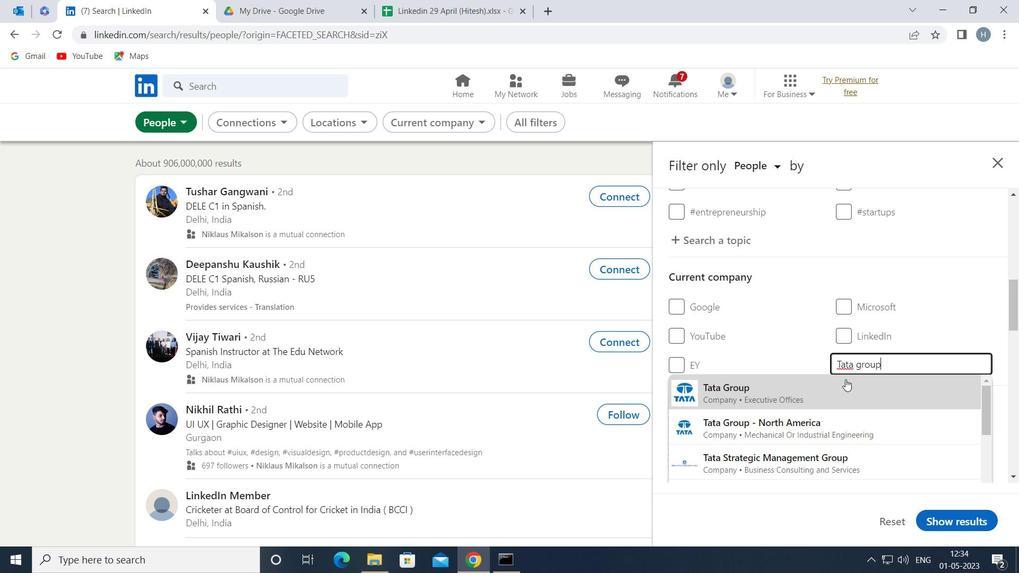 
Action: Mouse pressed left at (836, 383)
Screenshot: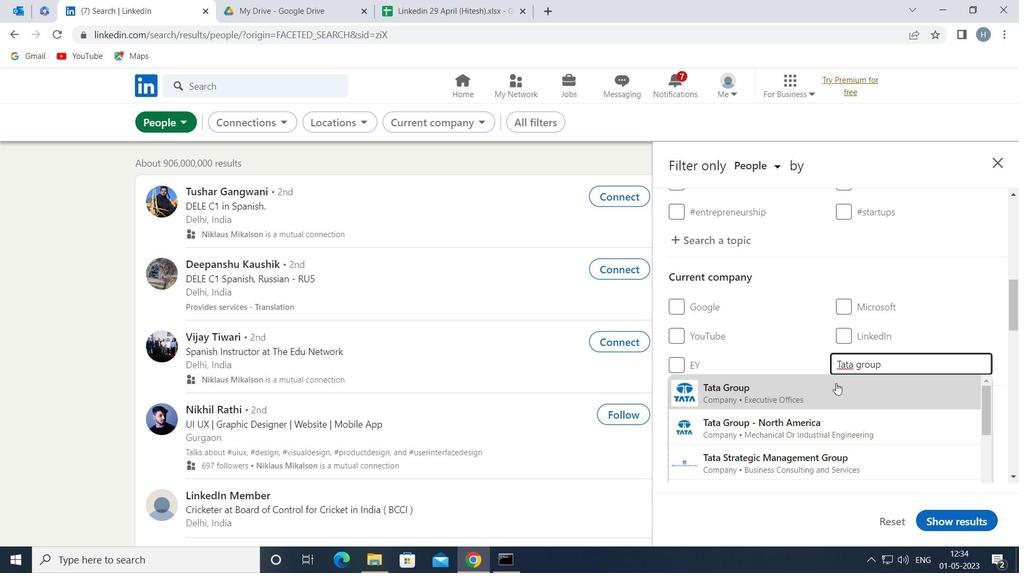 
Action: Mouse moved to (807, 375)
Screenshot: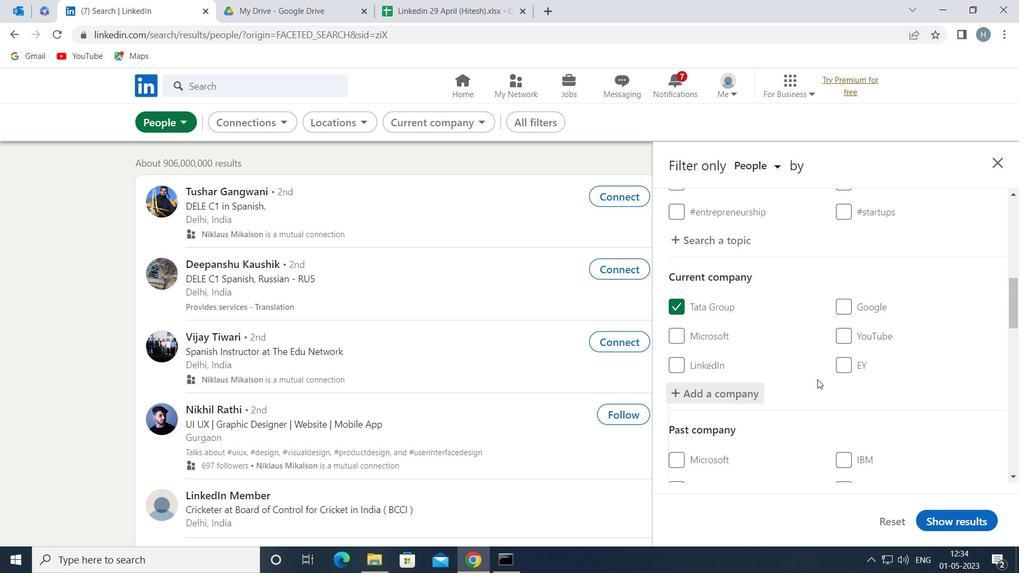 
Action: Mouse scrolled (807, 374) with delta (0, 0)
Screenshot: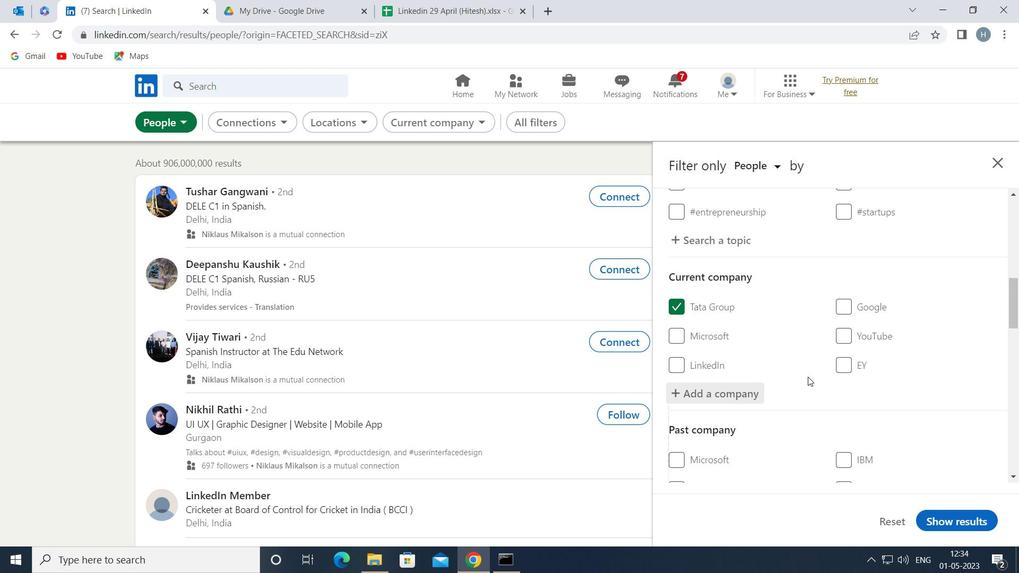 
Action: Mouse scrolled (807, 374) with delta (0, 0)
Screenshot: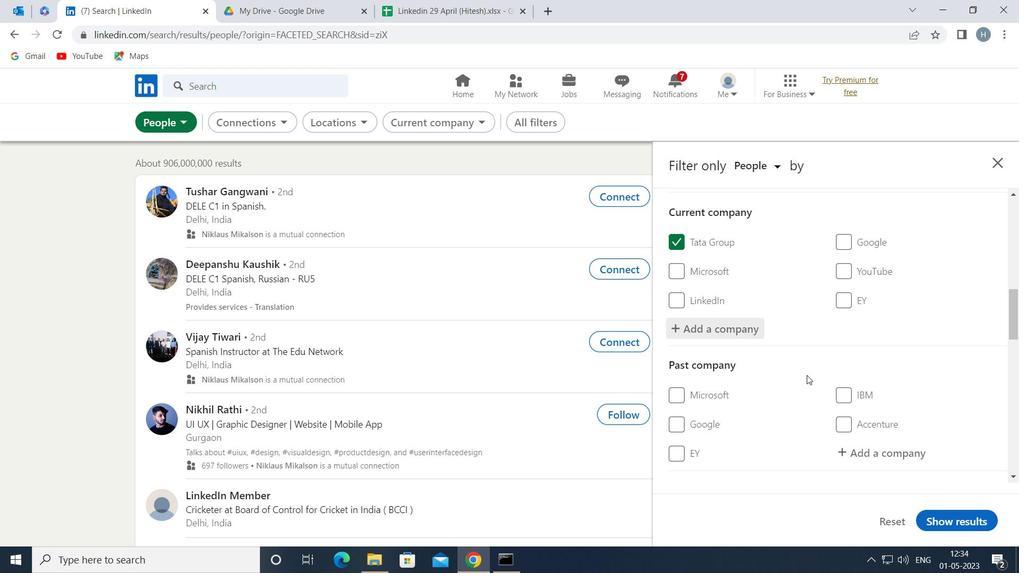 
Action: Mouse scrolled (807, 374) with delta (0, 0)
Screenshot: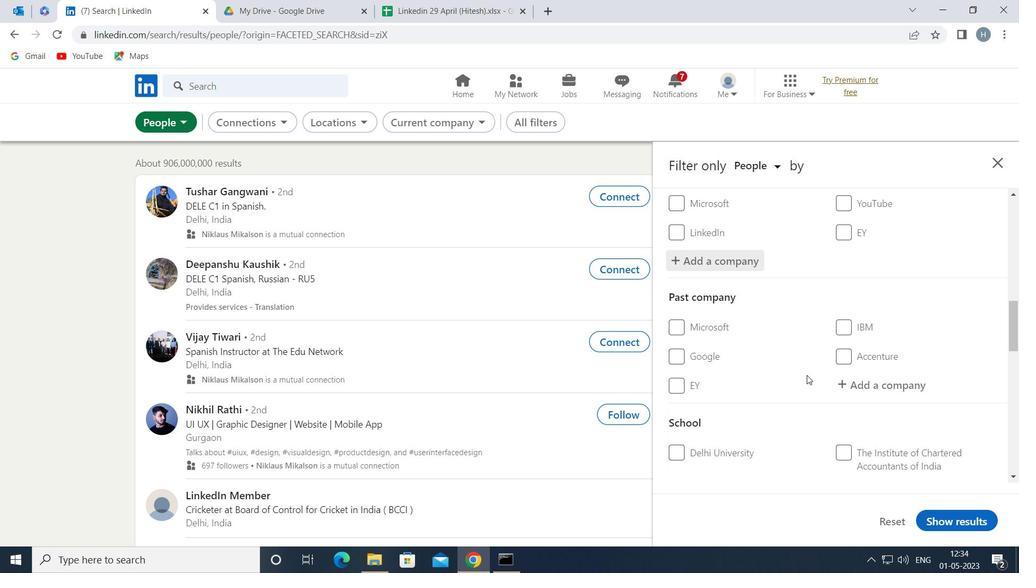 
Action: Mouse moved to (808, 366)
Screenshot: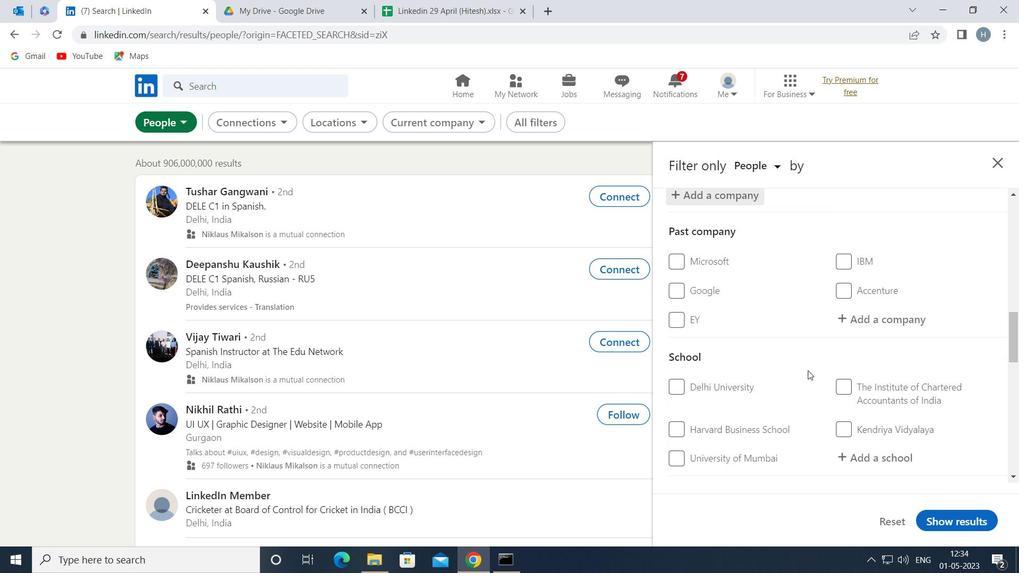 
Action: Mouse scrolled (808, 365) with delta (0, 0)
Screenshot: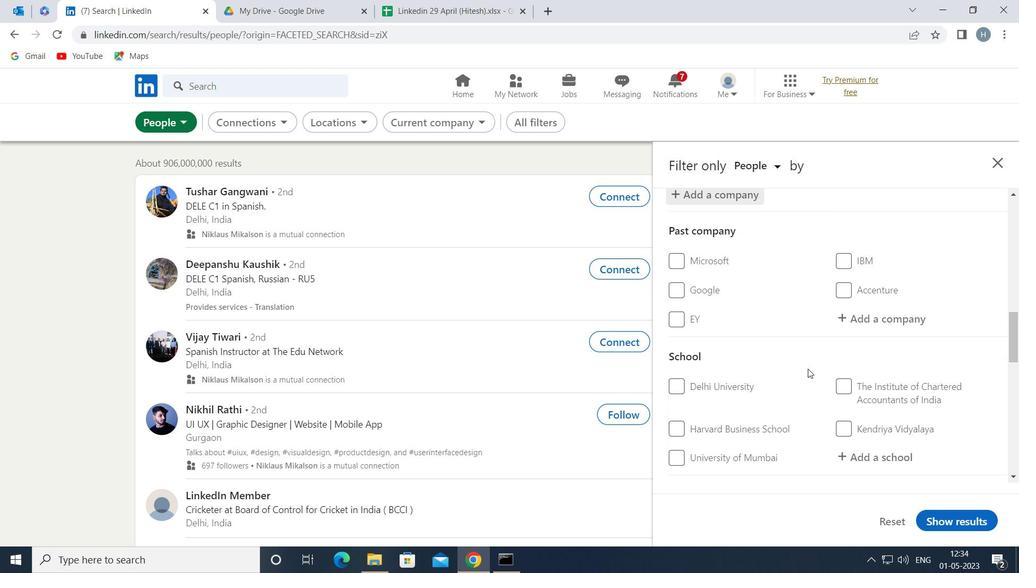 
Action: Mouse moved to (860, 386)
Screenshot: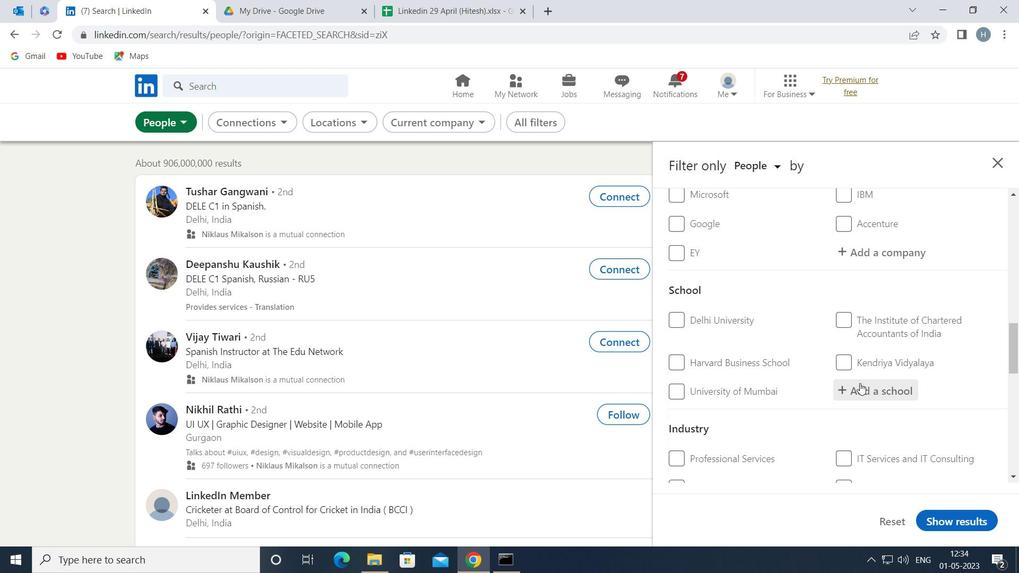 
Action: Mouse pressed left at (860, 386)
Screenshot: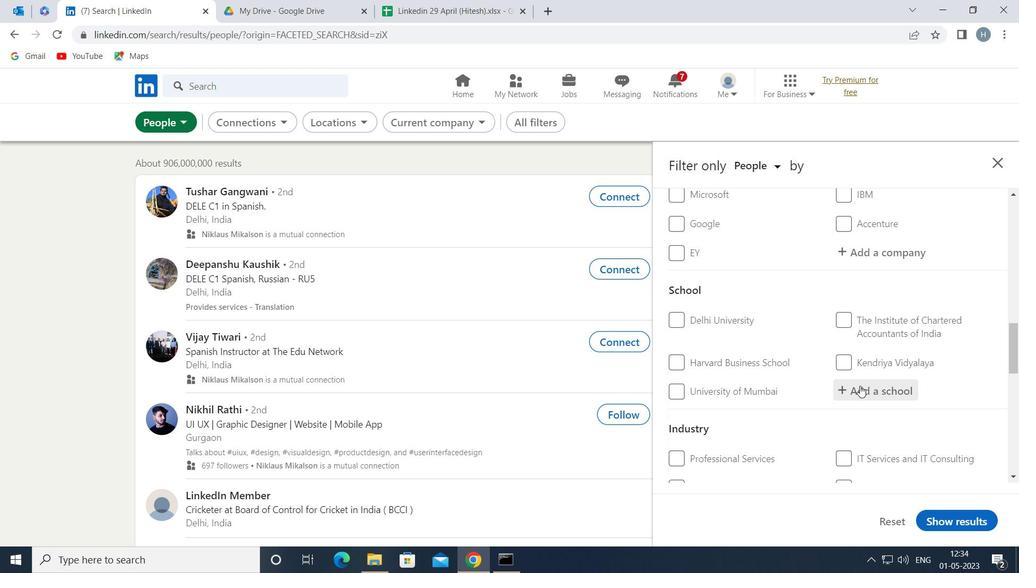 
Action: Key pressed <Key.shift>THAKUR<Key.space><Key.shift>COLLEGE
Screenshot: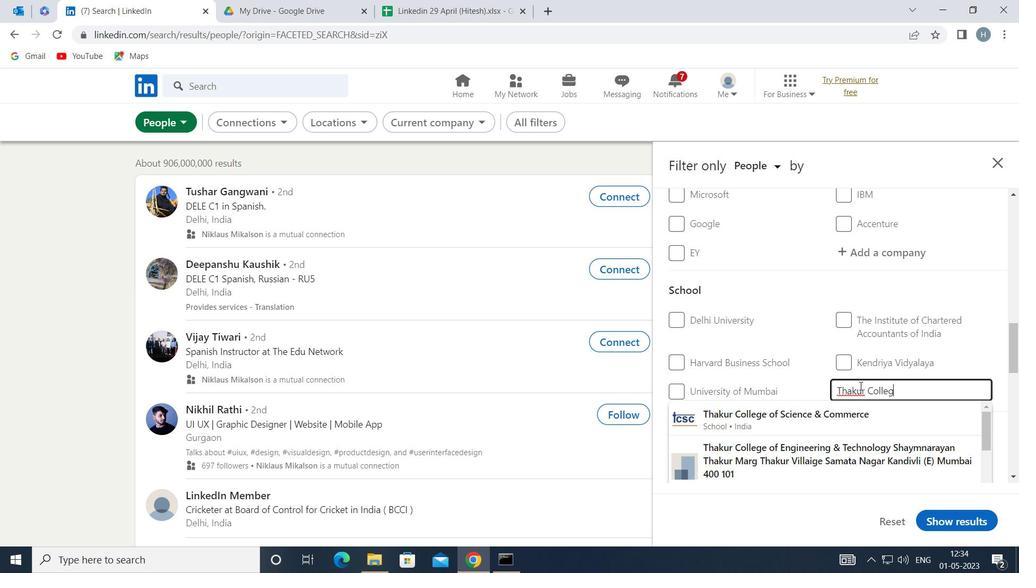 
Action: Mouse moved to (824, 451)
Screenshot: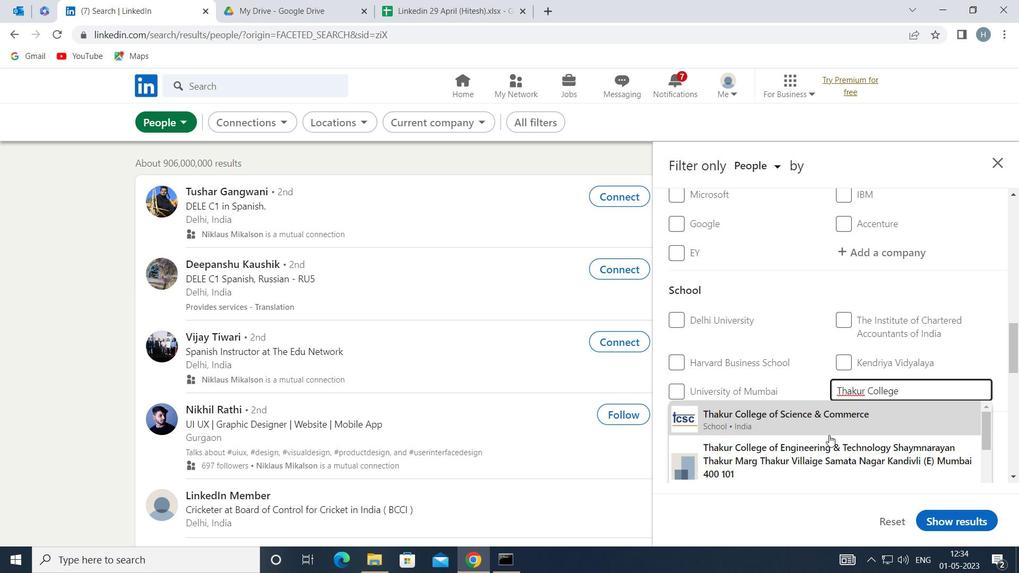 
Action: Mouse pressed left at (824, 451)
Screenshot: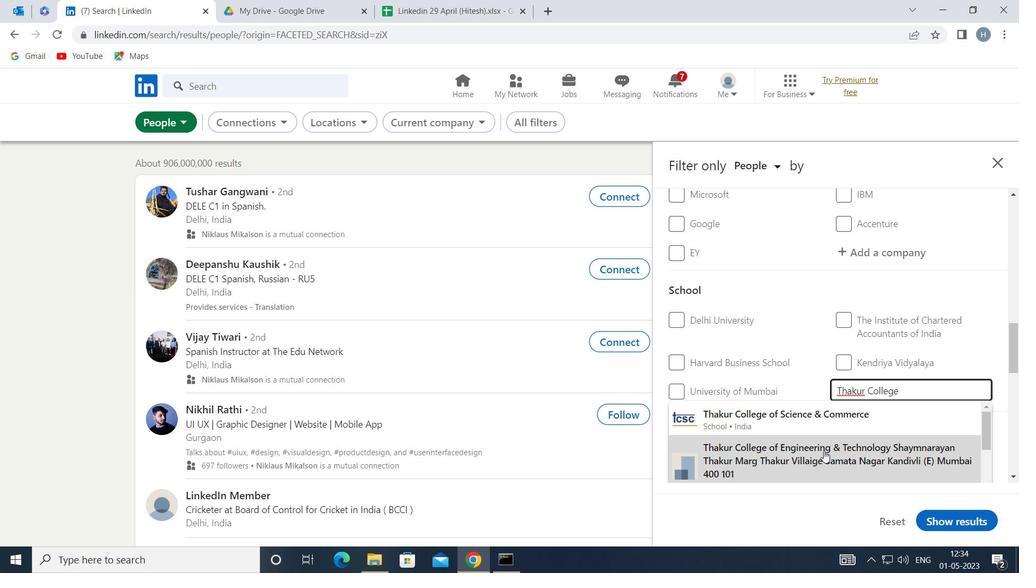 
Action: Mouse moved to (793, 395)
Screenshot: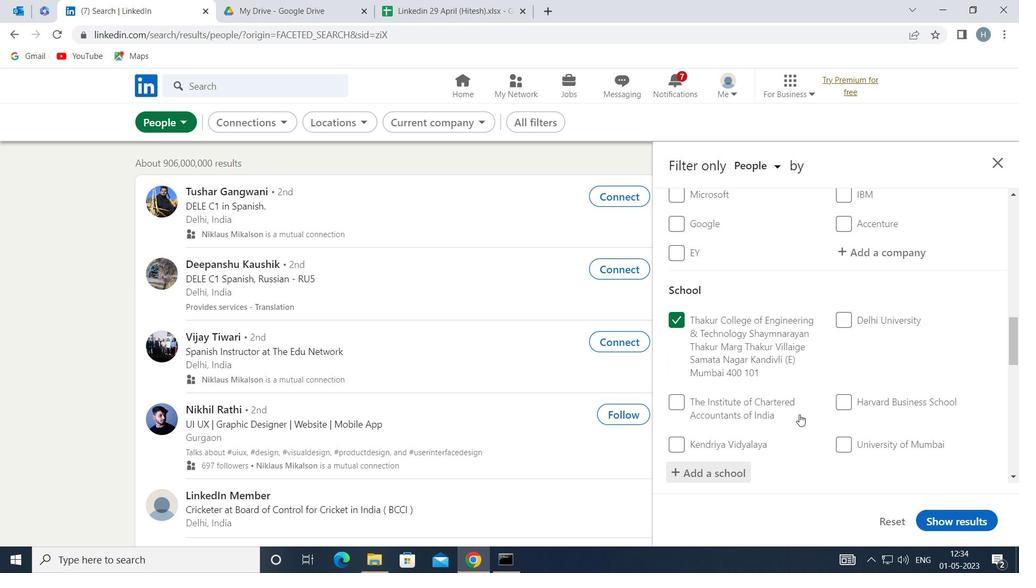 
Action: Mouse scrolled (793, 395) with delta (0, 0)
Screenshot: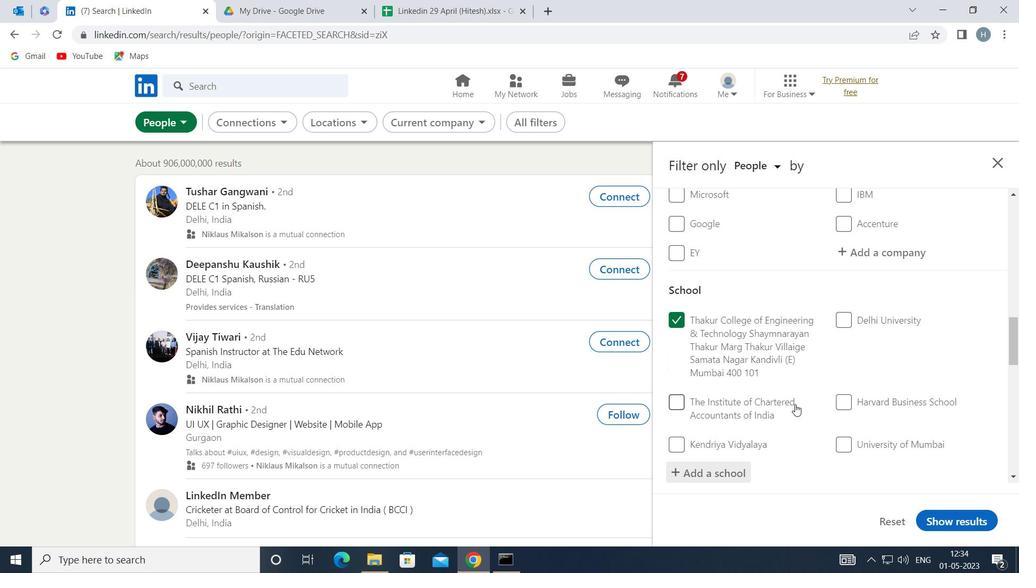 
Action: Mouse moved to (793, 389)
Screenshot: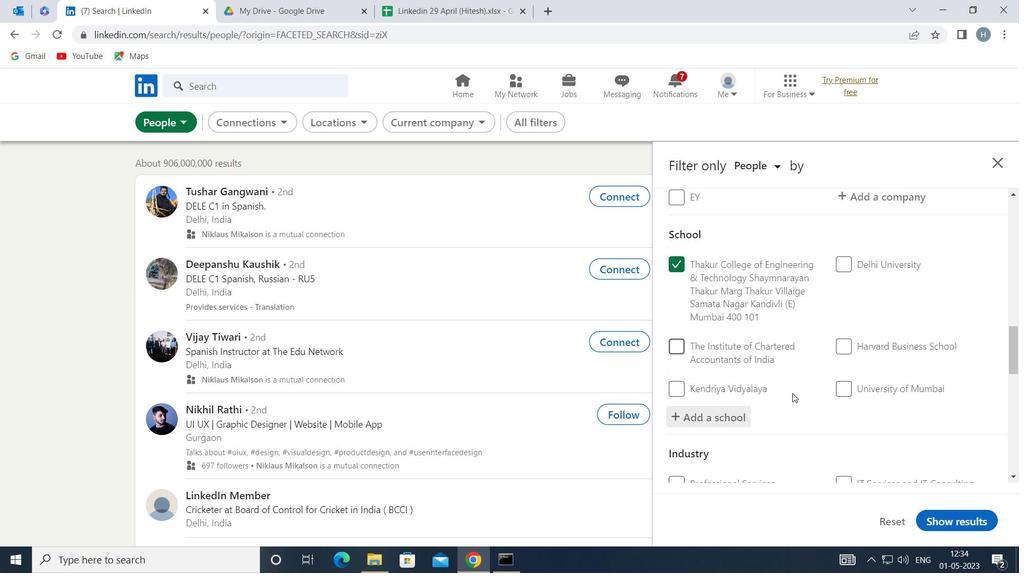 
Action: Mouse scrolled (793, 389) with delta (0, 0)
Screenshot: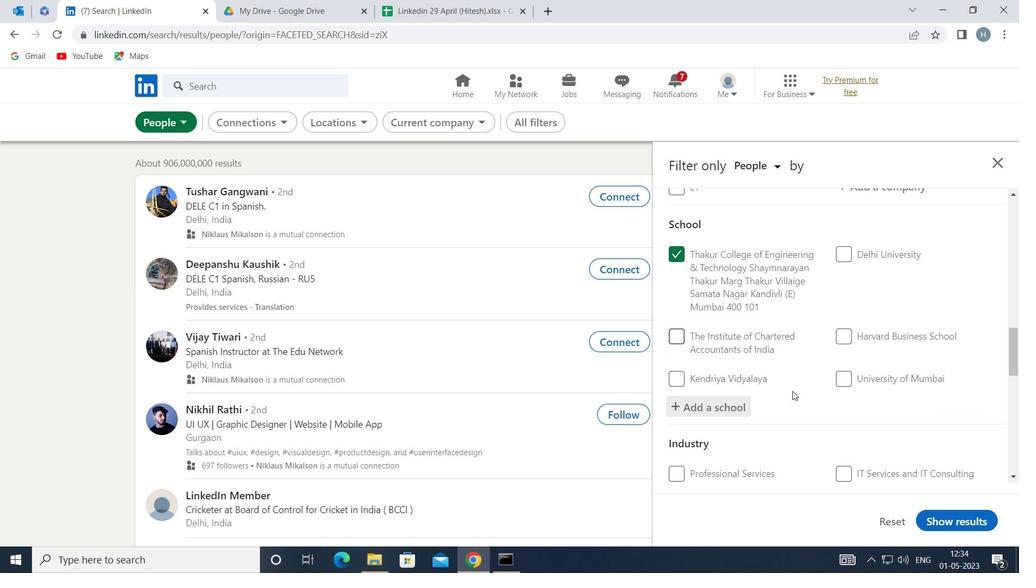 
Action: Mouse scrolled (793, 389) with delta (0, 0)
Screenshot: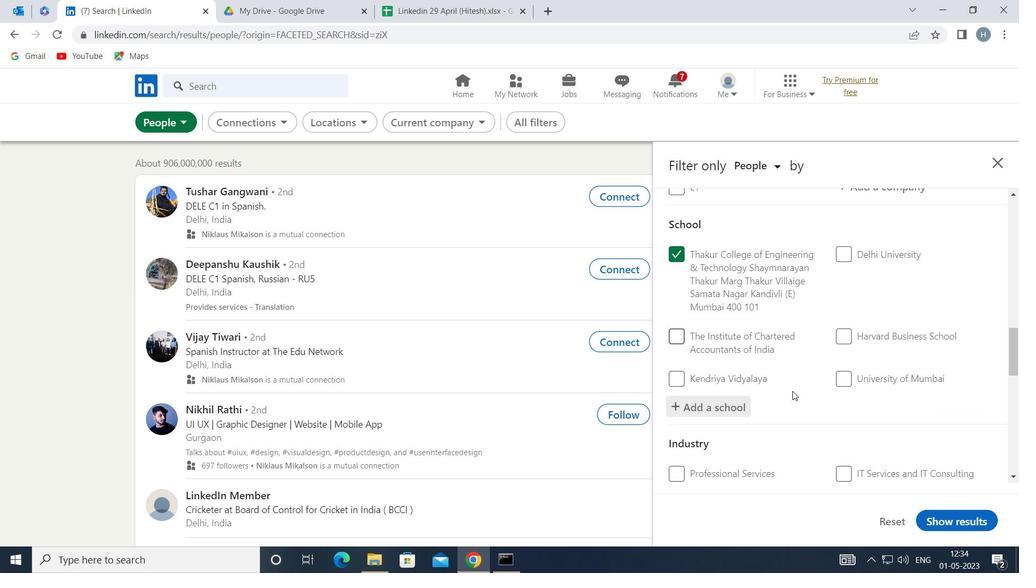 
Action: Mouse scrolled (793, 389) with delta (0, 0)
Screenshot: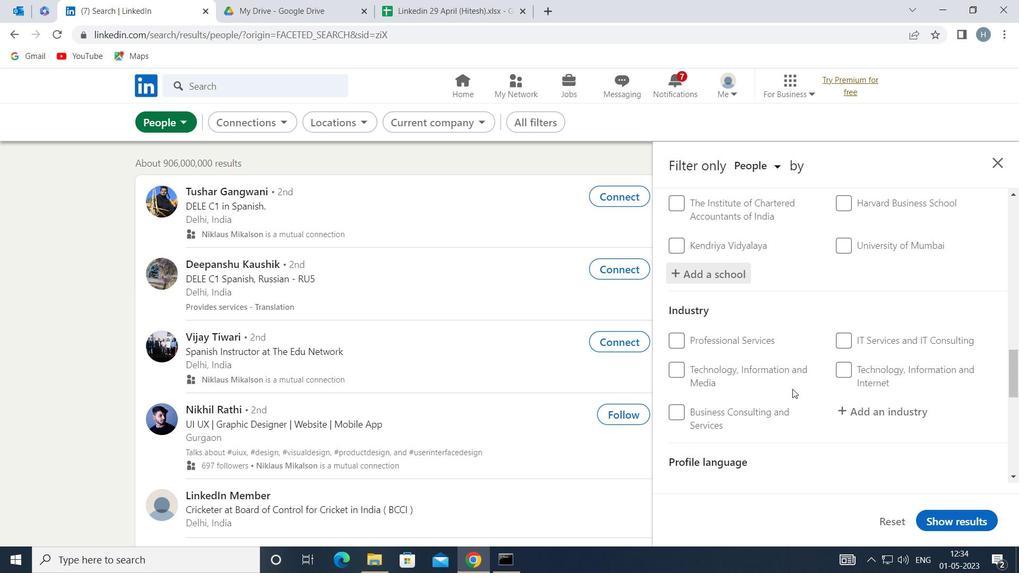 
Action: Mouse moved to (886, 344)
Screenshot: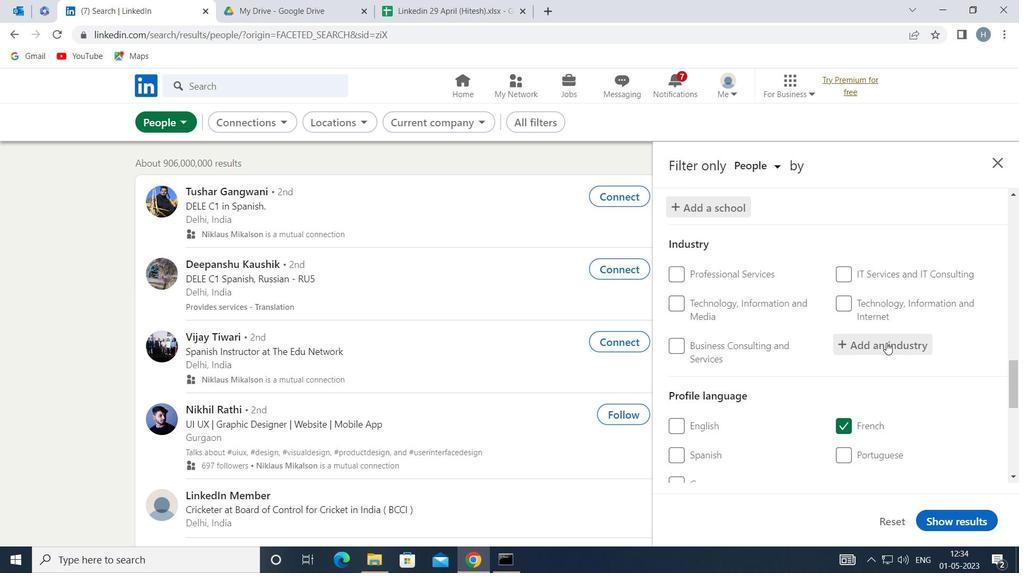 
Action: Mouse pressed left at (886, 344)
Screenshot: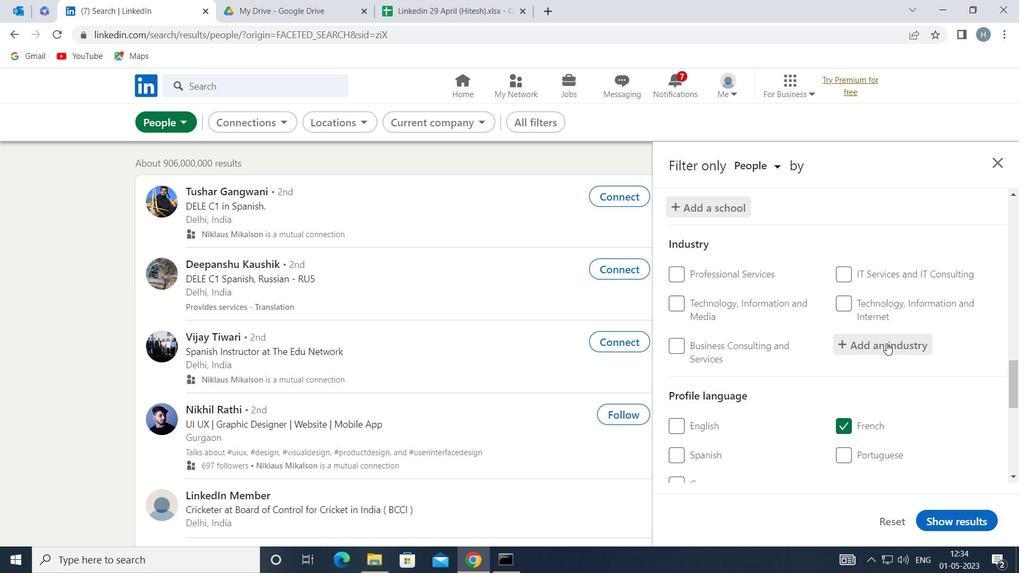 
Action: Mouse moved to (882, 342)
Screenshot: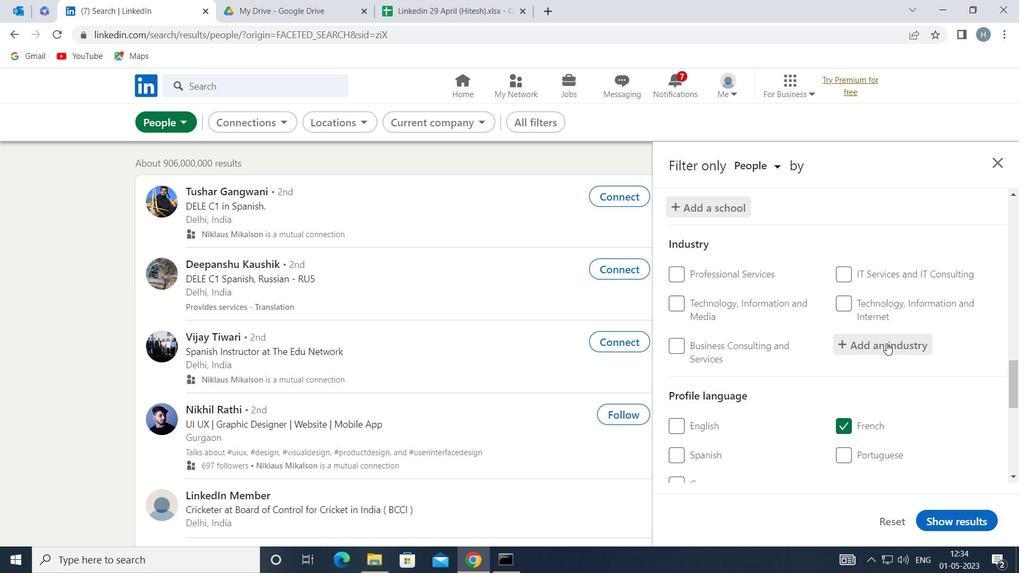 
Action: Key pressed <Key.shift>PHARMACEUTI
Screenshot: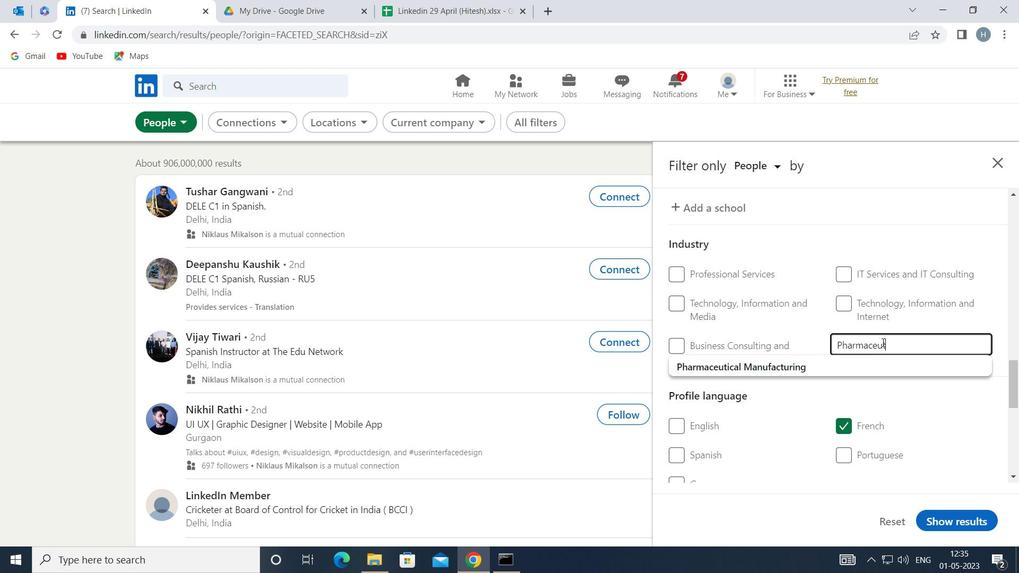 
Action: Mouse moved to (824, 369)
Screenshot: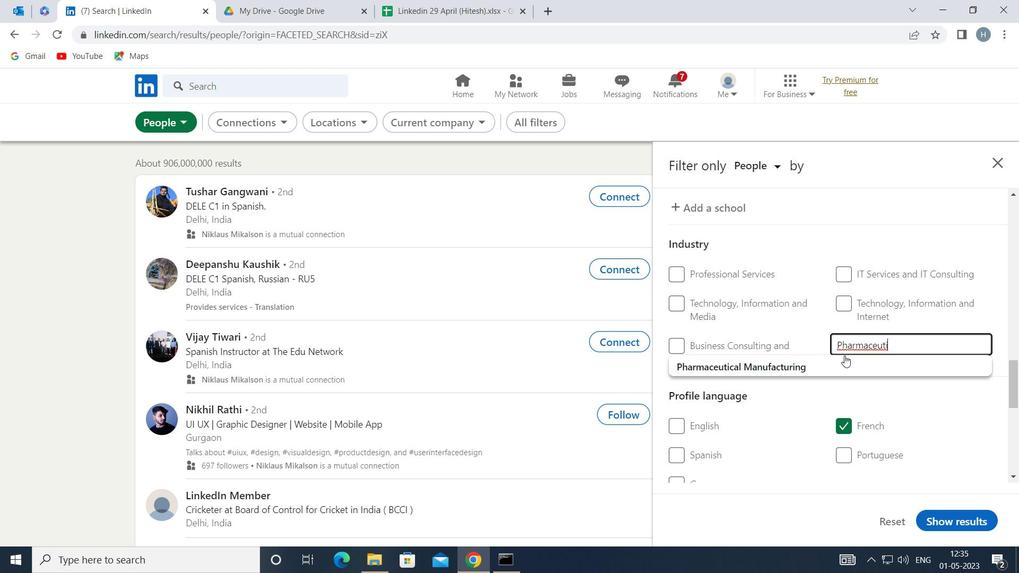 
Action: Mouse pressed left at (824, 369)
Screenshot: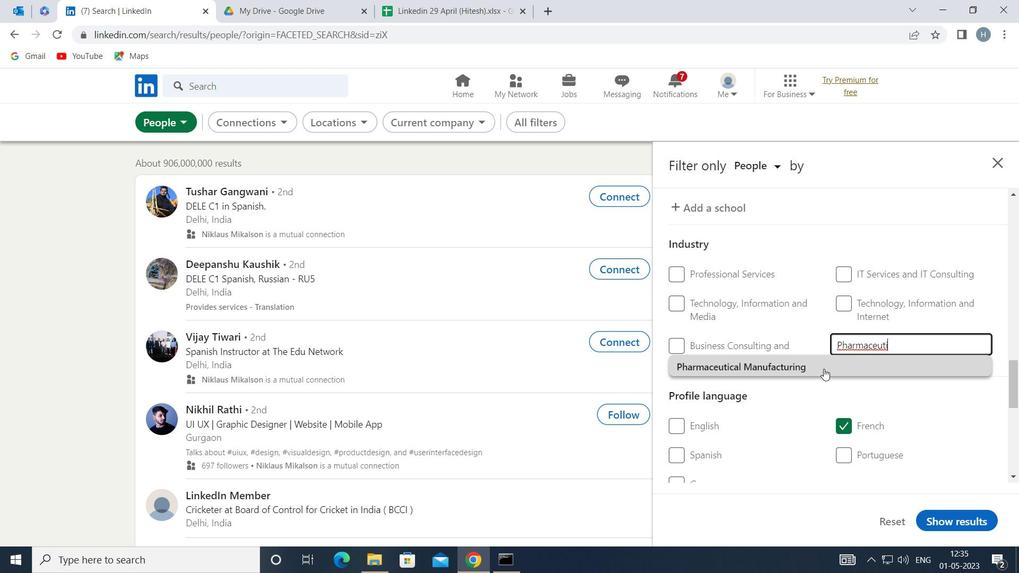 
Action: Mouse moved to (824, 369)
Screenshot: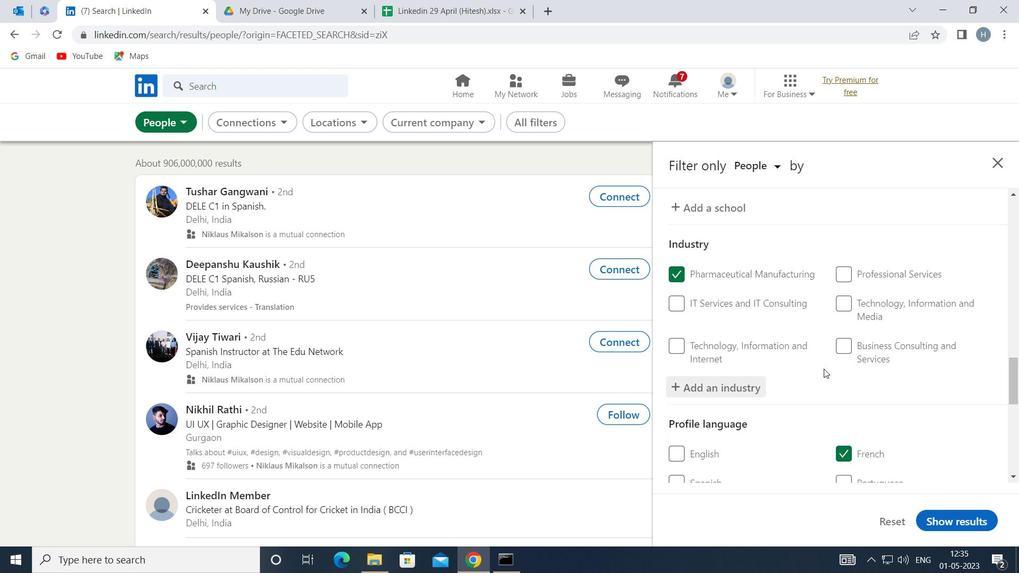 
Action: Mouse scrolled (824, 369) with delta (0, 0)
Screenshot: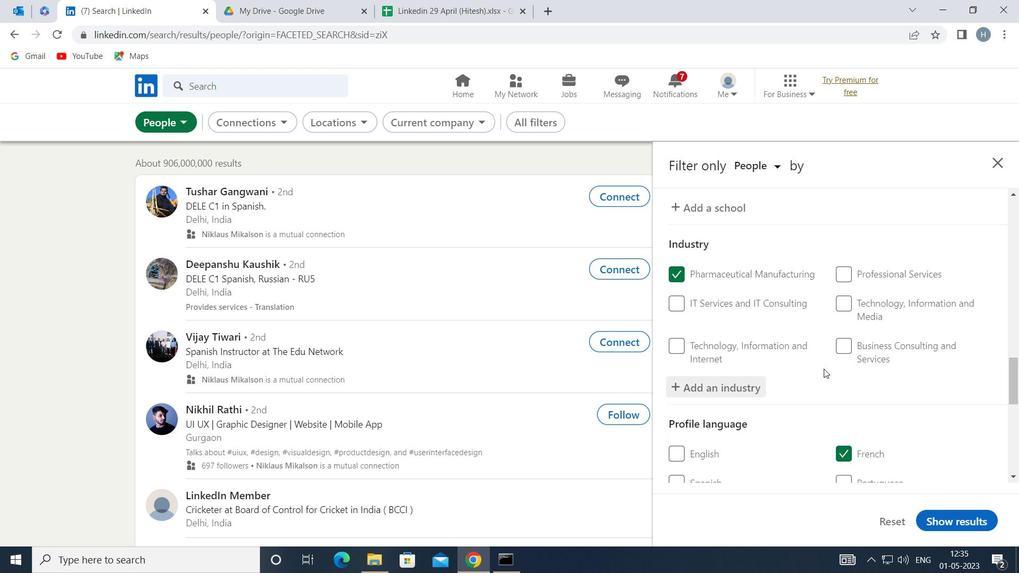 
Action: Mouse moved to (818, 371)
Screenshot: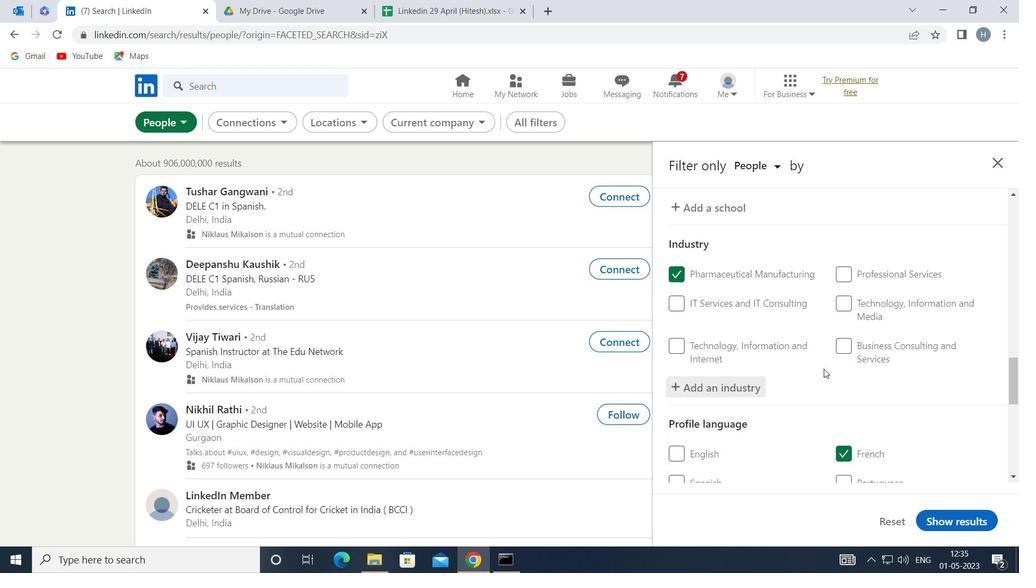 
Action: Mouse scrolled (818, 370) with delta (0, 0)
Screenshot: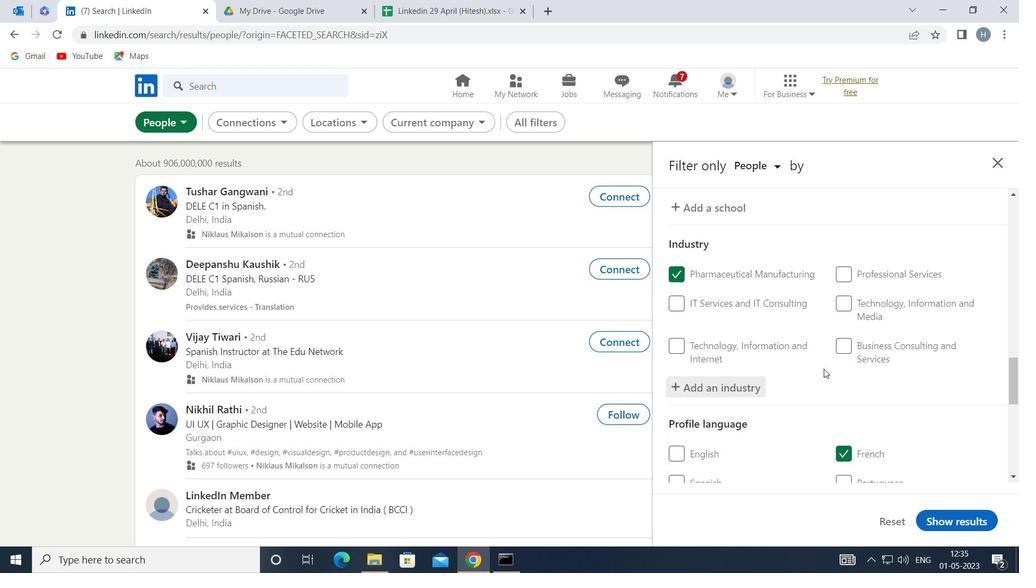 
Action: Mouse moved to (787, 368)
Screenshot: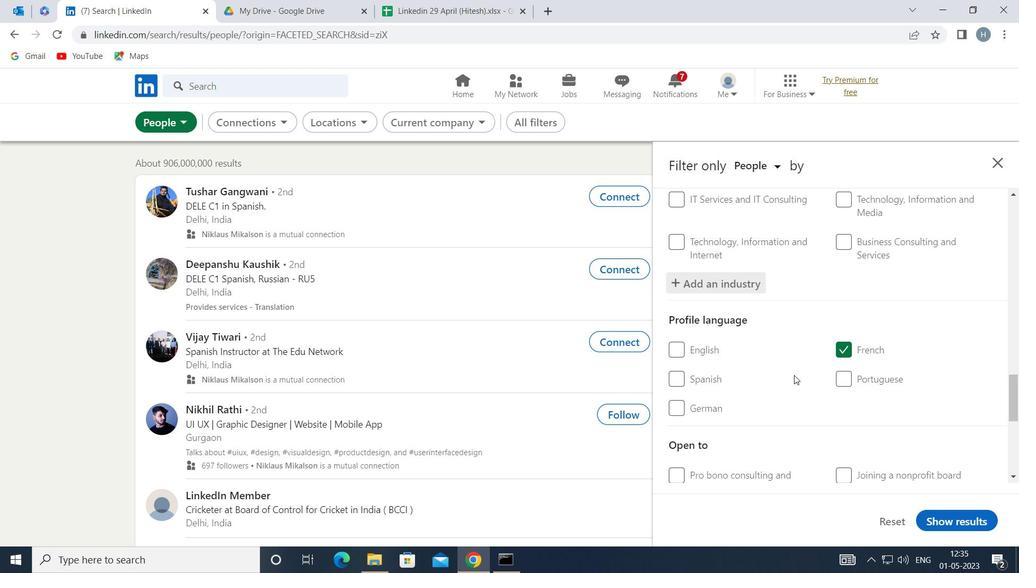 
Action: Mouse scrolled (787, 367) with delta (0, 0)
Screenshot: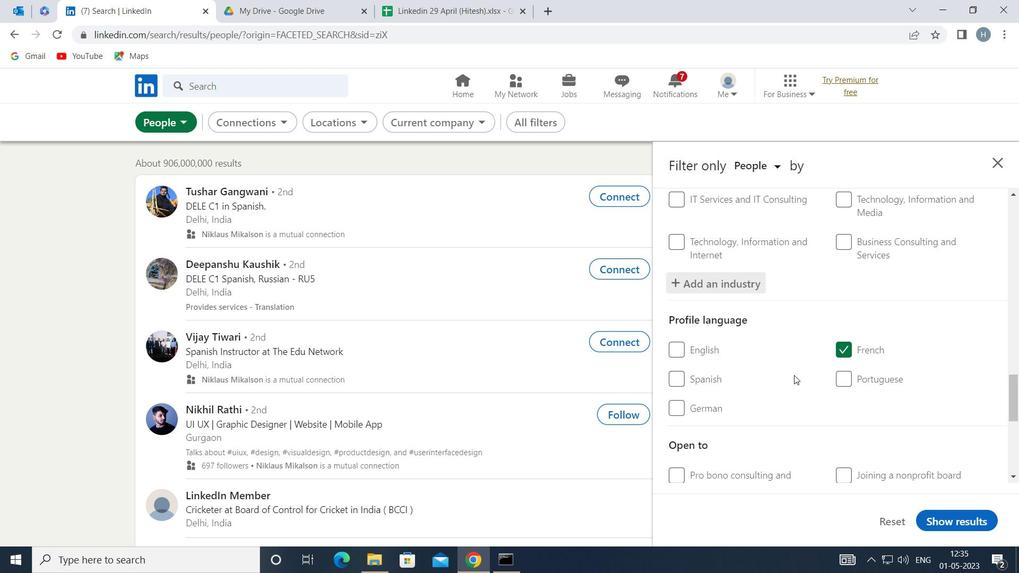 
Action: Mouse scrolled (787, 367) with delta (0, 0)
Screenshot: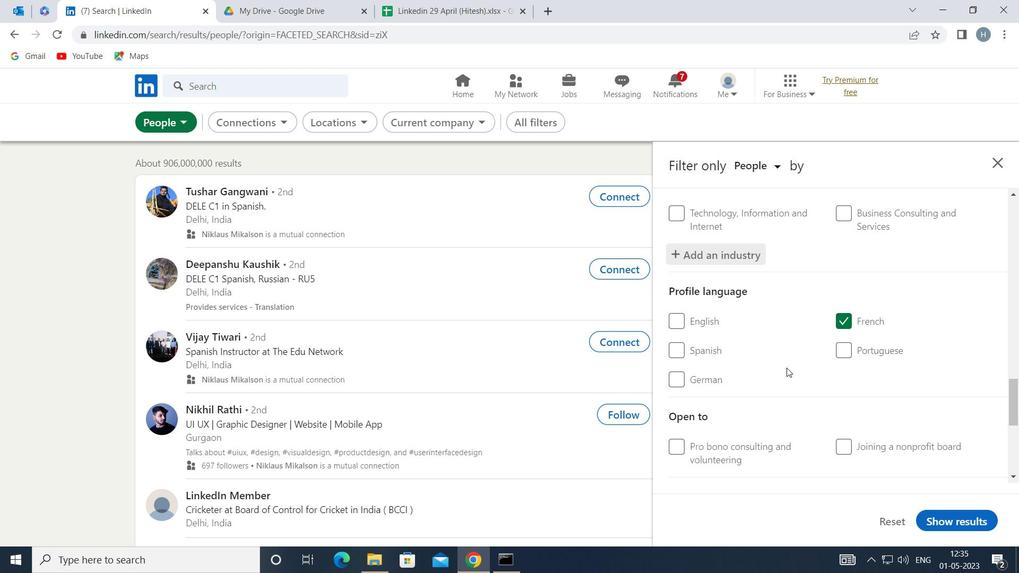 
Action: Mouse moved to (787, 366)
Screenshot: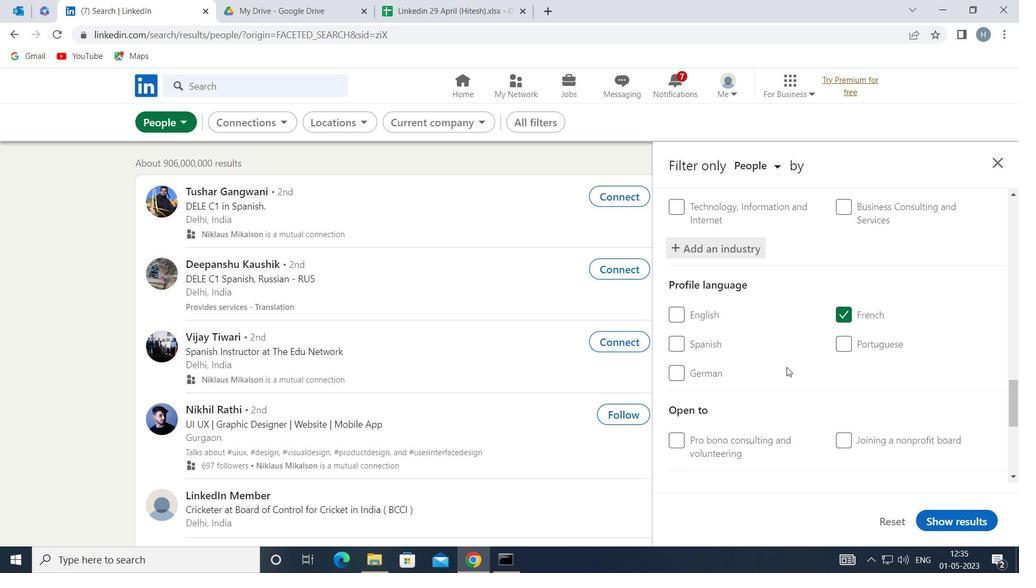 
Action: Mouse scrolled (787, 366) with delta (0, 0)
Screenshot: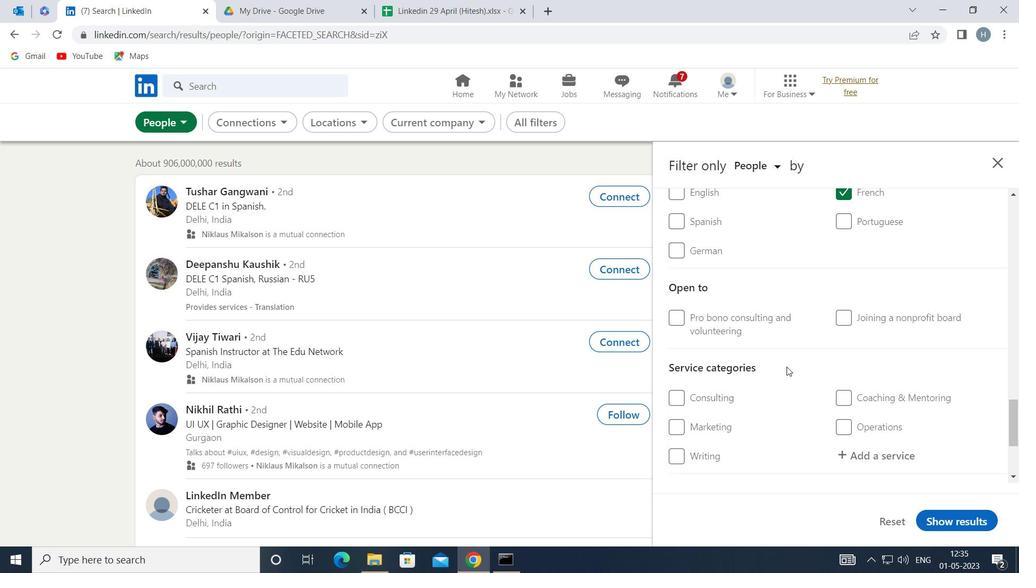 
Action: Mouse moved to (857, 382)
Screenshot: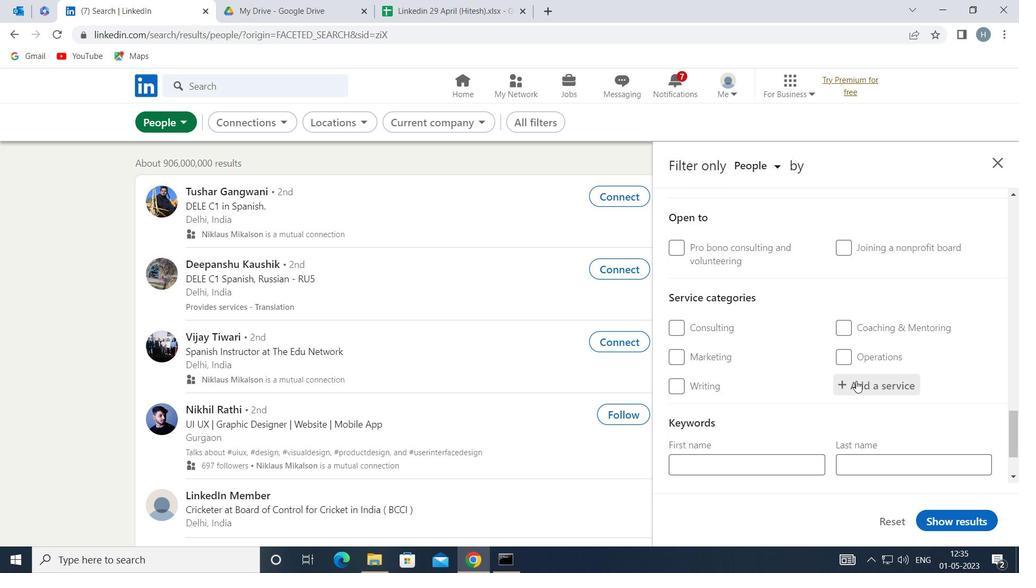 
Action: Mouse pressed left at (857, 382)
Screenshot: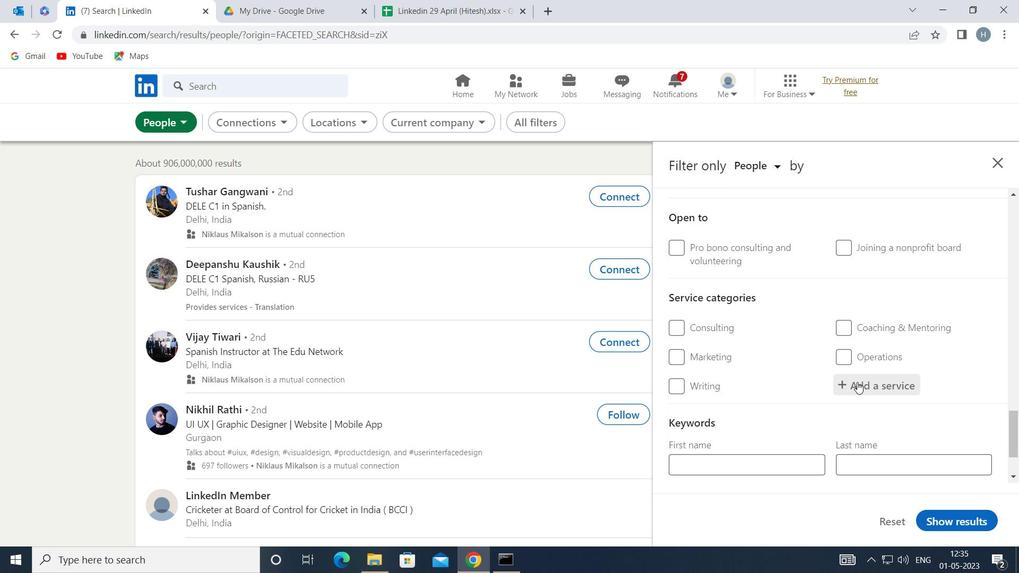 
Action: Key pressed <Key.shift>INFORMATION
Screenshot: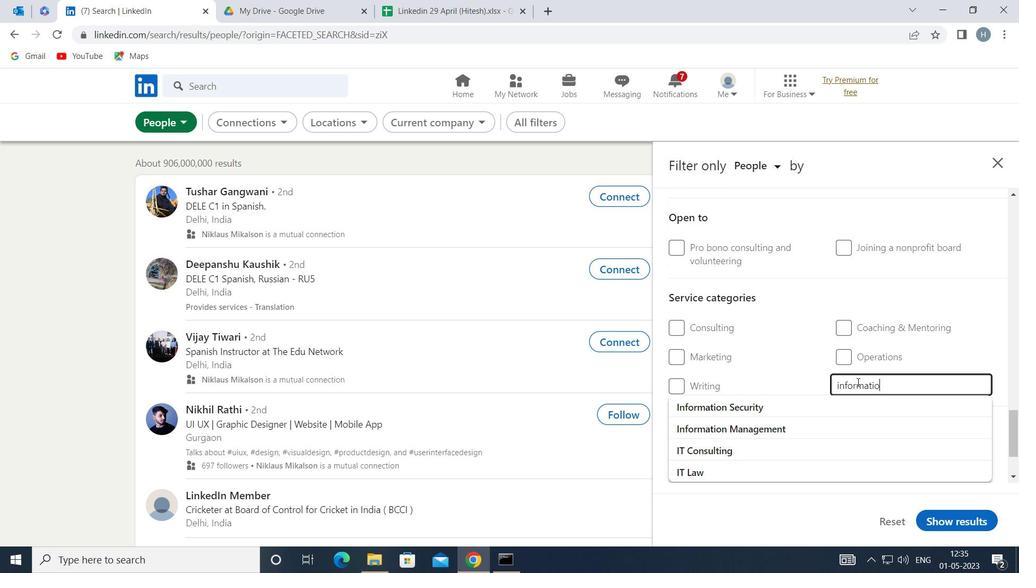 
Action: Mouse moved to (815, 403)
Screenshot: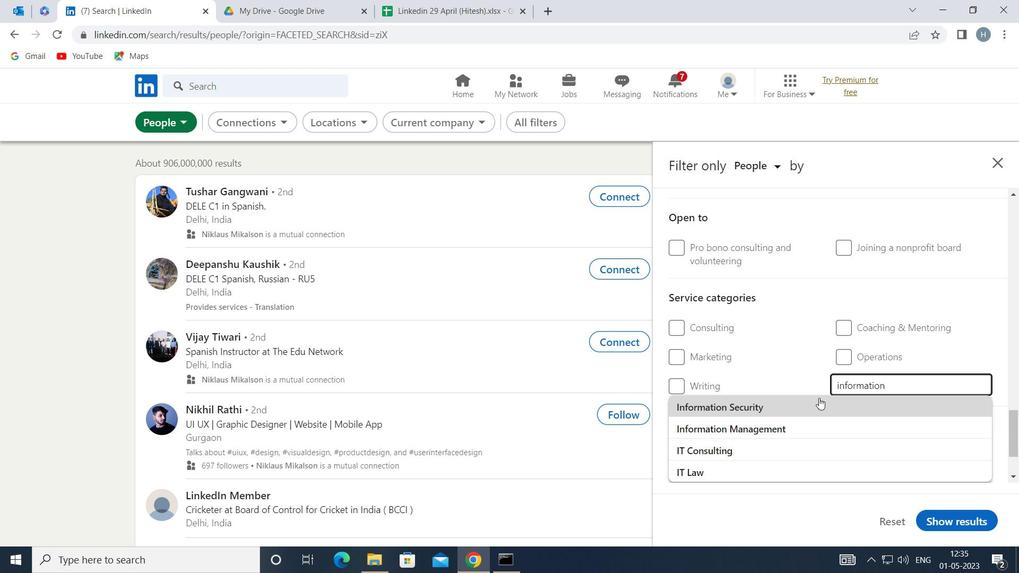 
Action: Mouse pressed left at (815, 403)
Screenshot: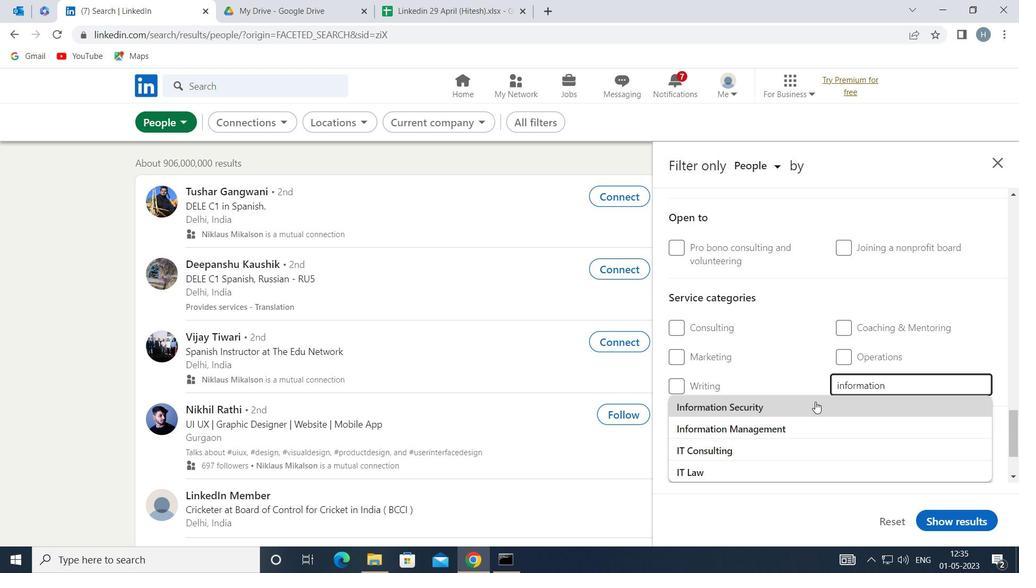 
Action: Mouse moved to (815, 402)
Screenshot: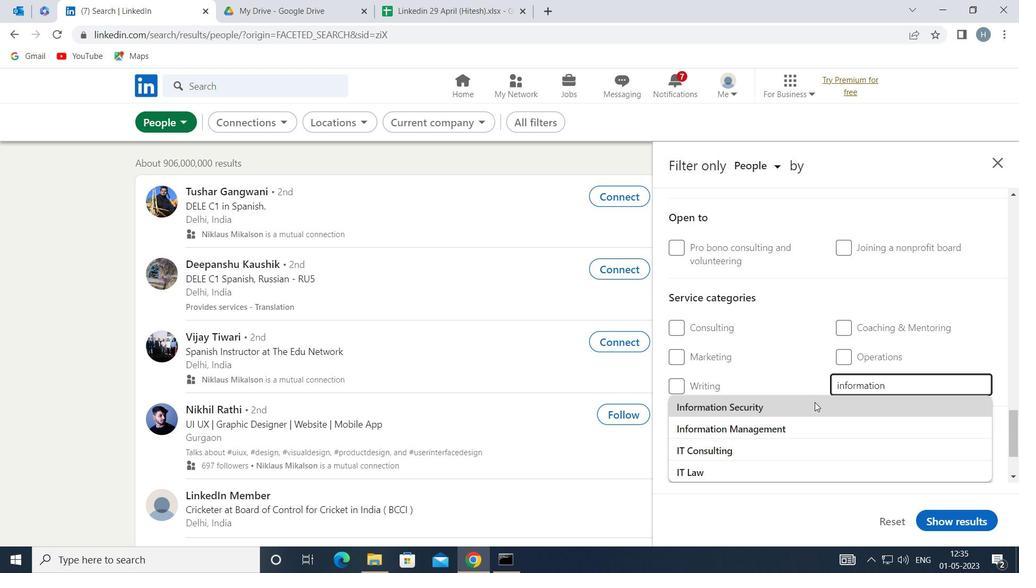 
Action: Mouse scrolled (815, 402) with delta (0, 0)
Screenshot: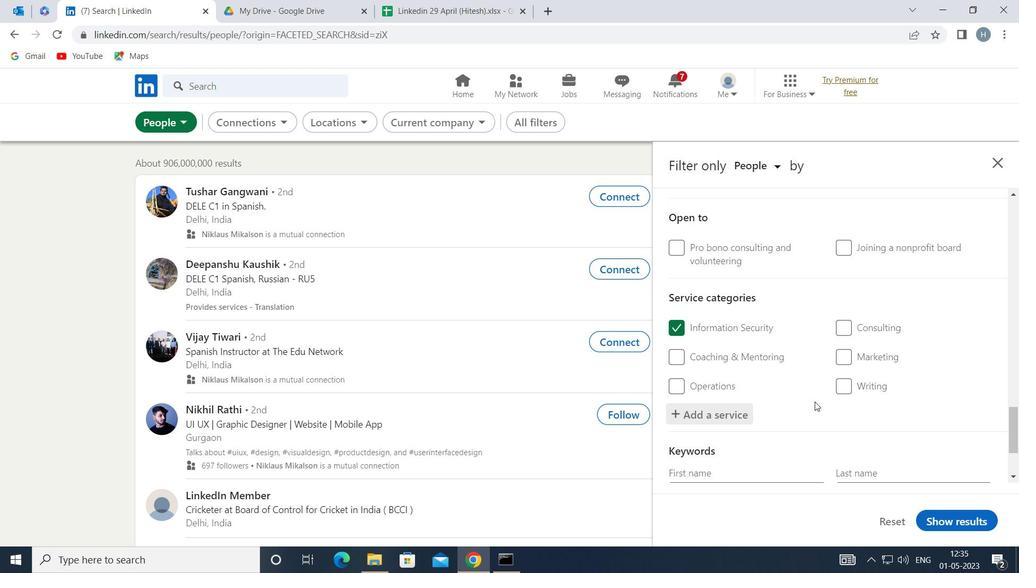 
Action: Mouse scrolled (815, 402) with delta (0, 0)
Screenshot: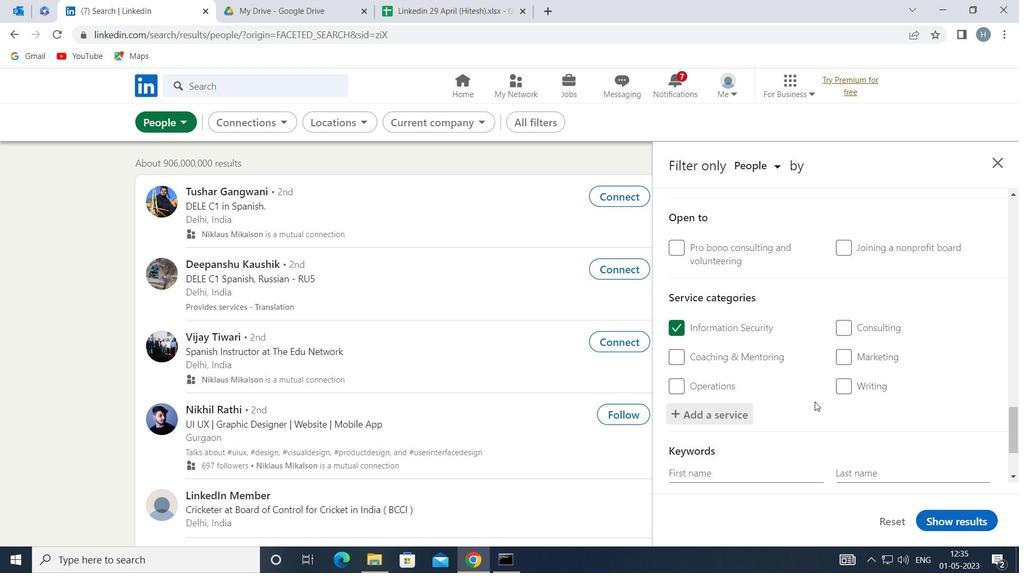 
Action: Mouse scrolled (815, 402) with delta (0, 0)
Screenshot: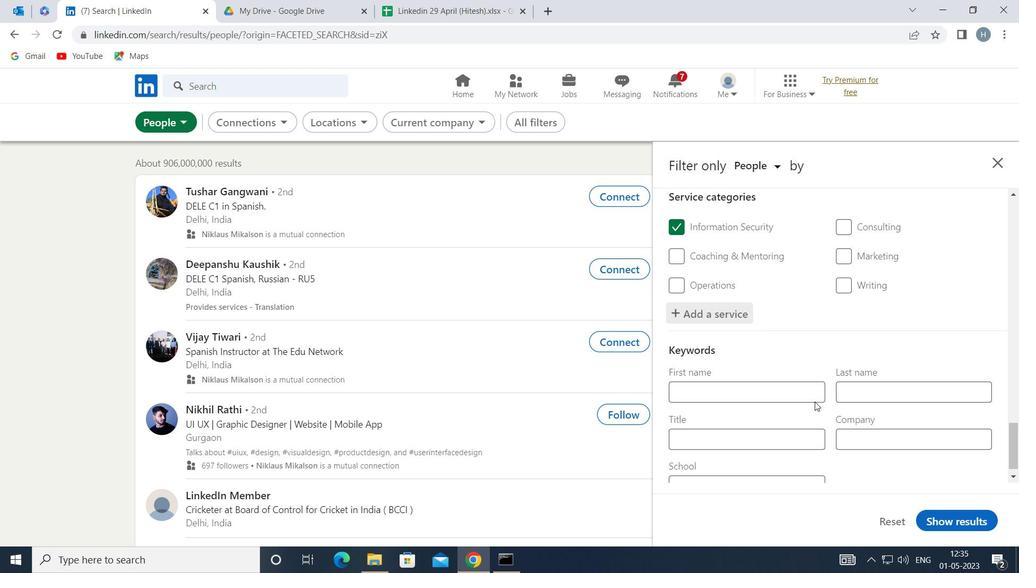 
Action: Mouse moved to (788, 419)
Screenshot: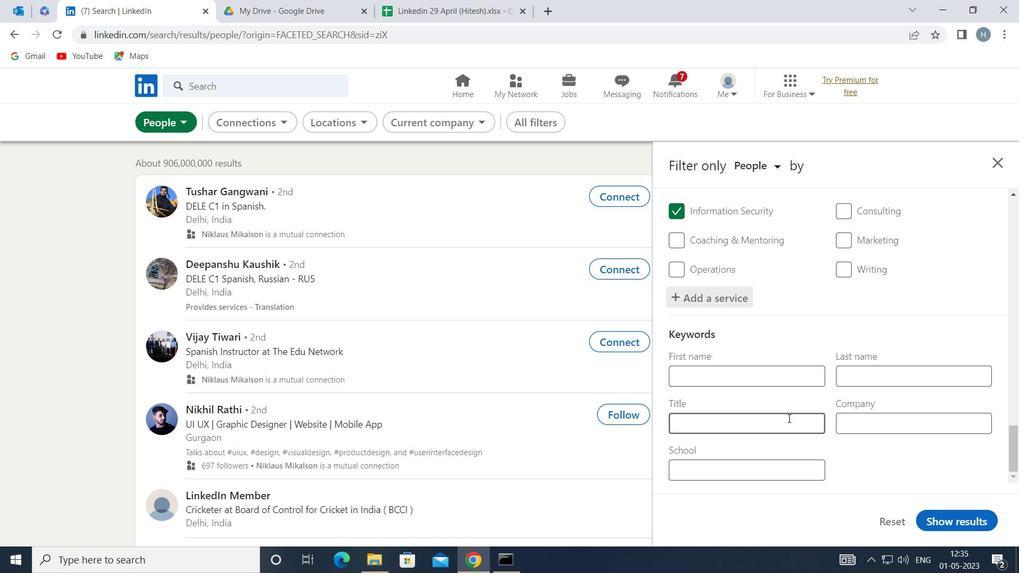 
Action: Mouse pressed left at (788, 419)
Screenshot: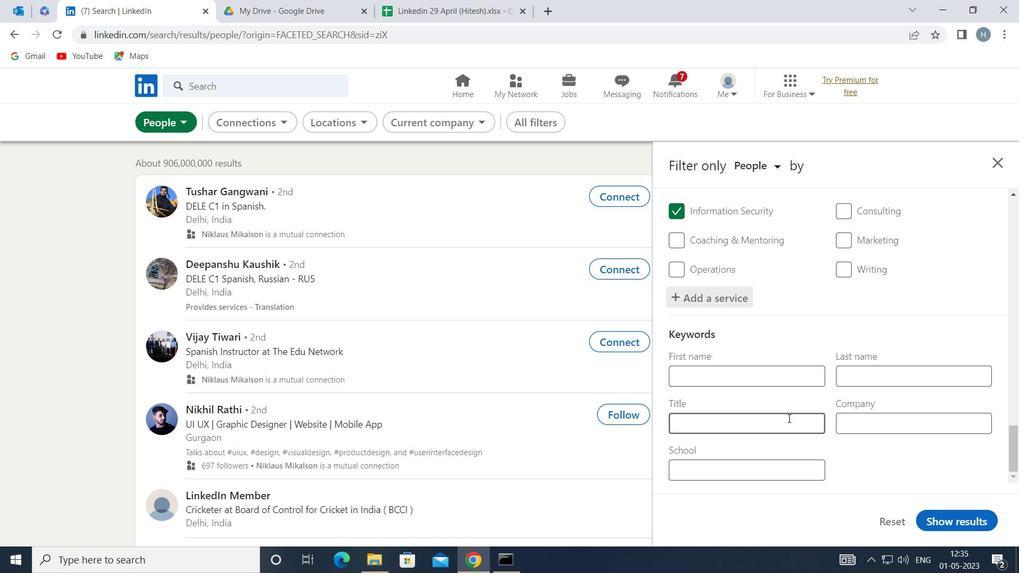 
Action: Key pressed <Key.shift>PERSONAL<Key.space><Key.shift>ASSISTANC<Key.backspace>T
Screenshot: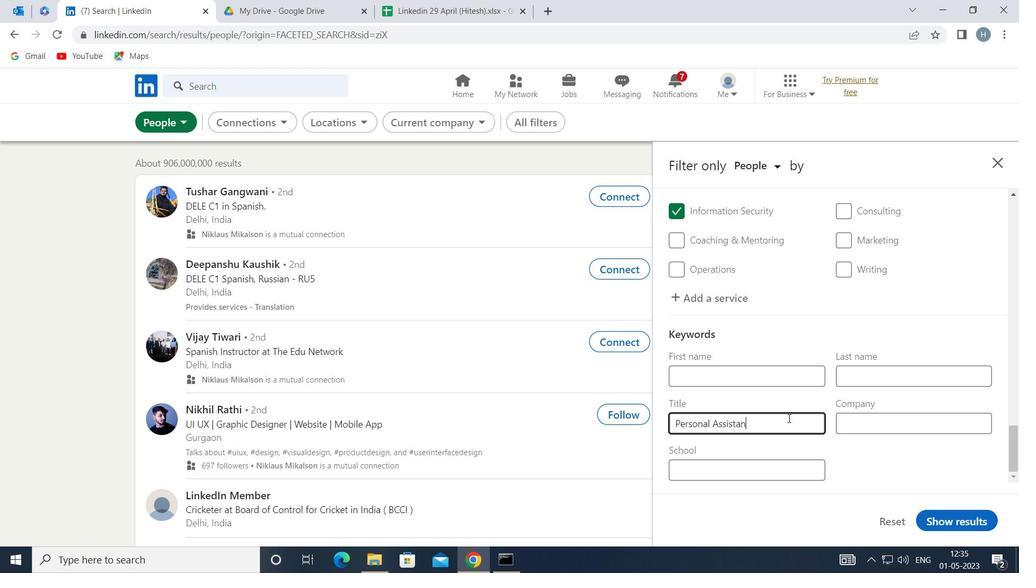 
Action: Mouse moved to (963, 520)
Screenshot: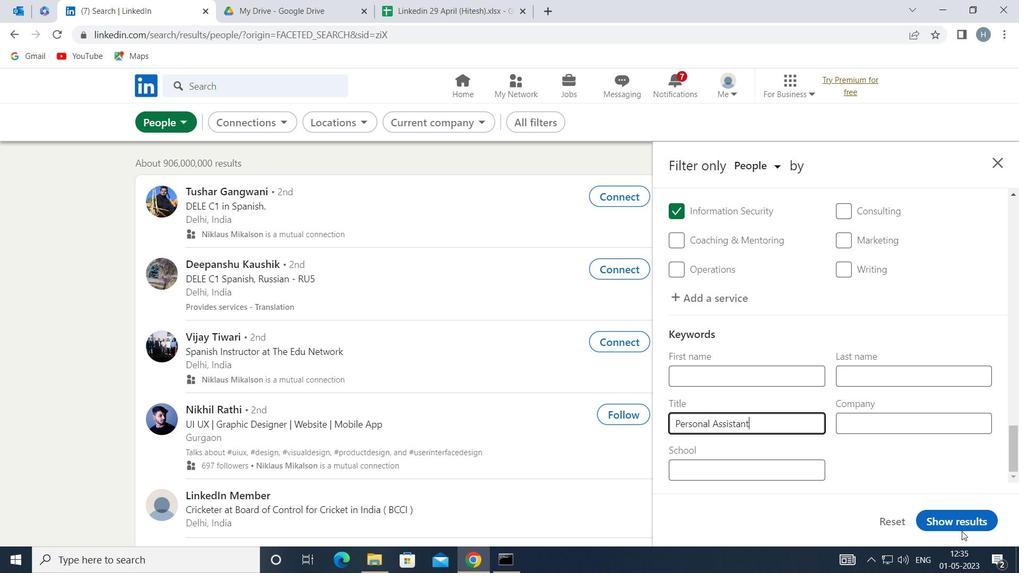 
Action: Mouse pressed left at (963, 520)
Screenshot: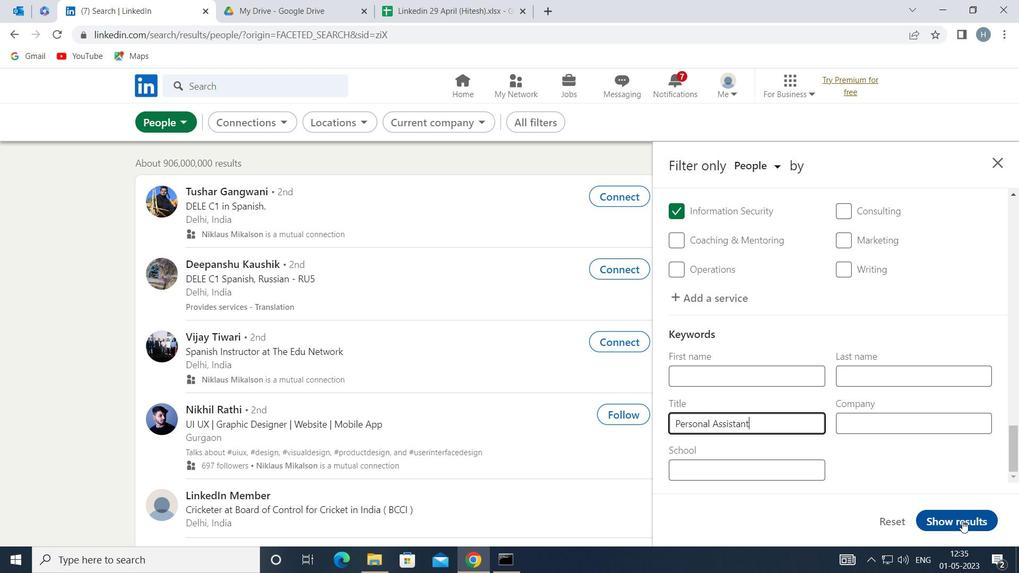 
Action: Mouse moved to (893, 464)
Screenshot: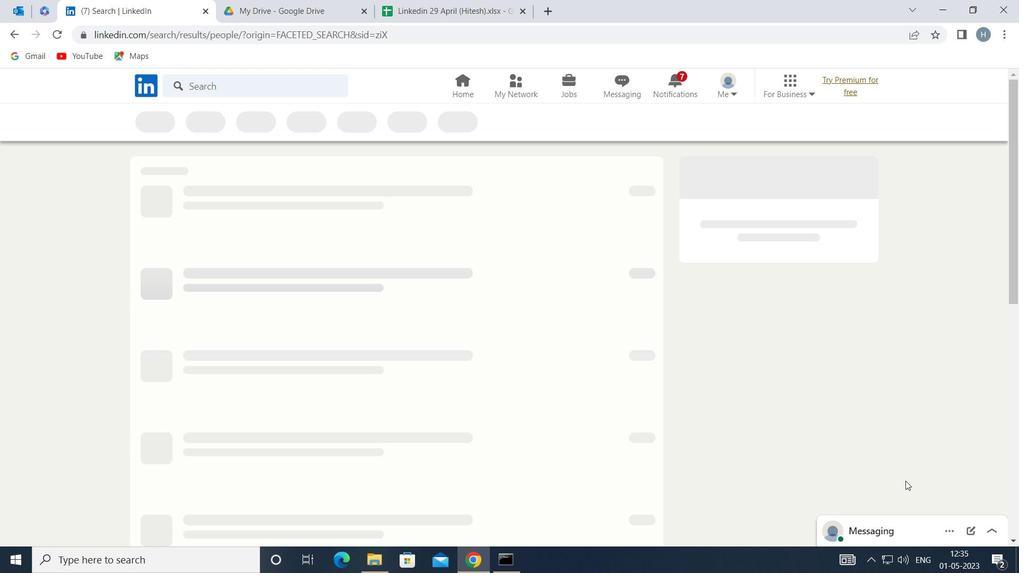 
